 Task: Font style For heading Use Bodoni MT with dark cornflower blue 2 colour & Underline. font size for heading '12 Pt. 'Change the font style of data to Andalusand font size to  12 Pt. Change the alignment of both headline & data to  Align right. In the sheet  analysisSalesByRegion_2023
Action: Mouse moved to (11, 15)
Screenshot: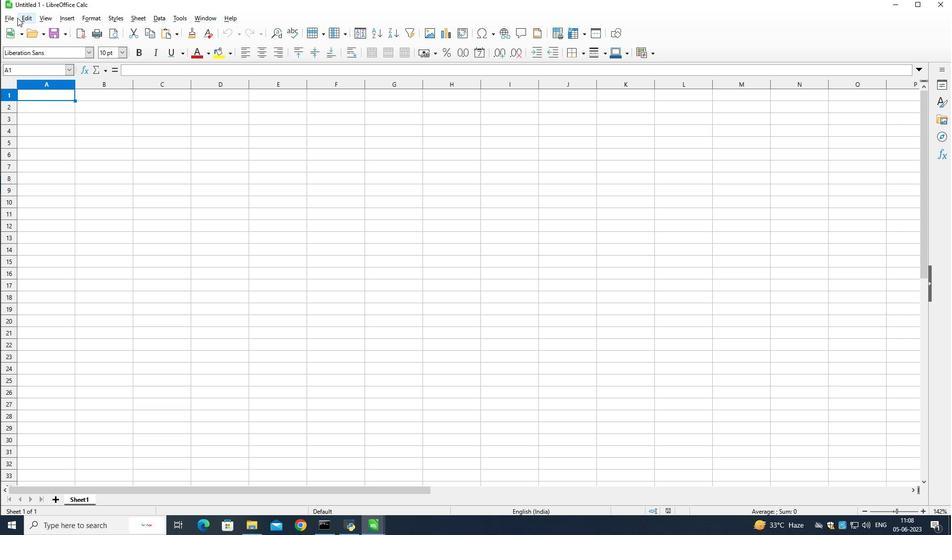 
Action: Mouse pressed left at (11, 15)
Screenshot: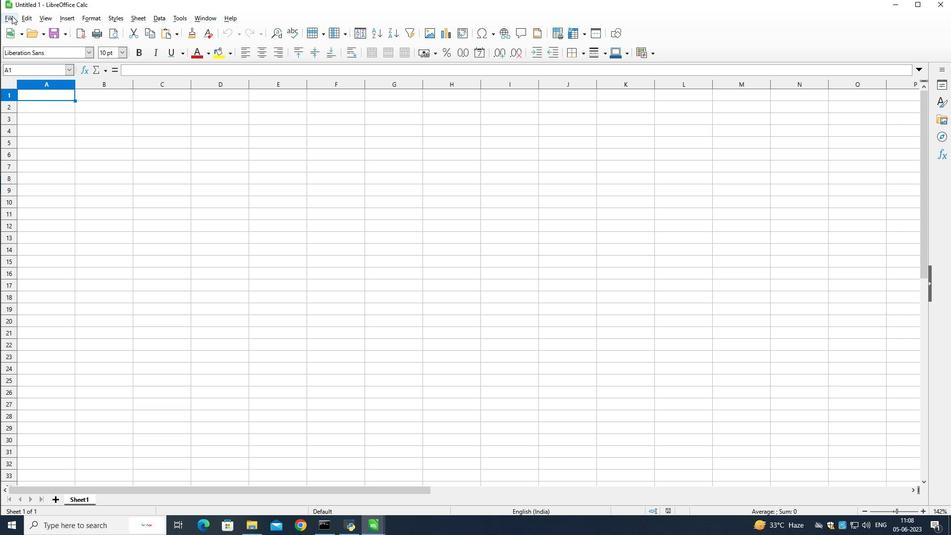 
Action: Mouse moved to (42, 37)
Screenshot: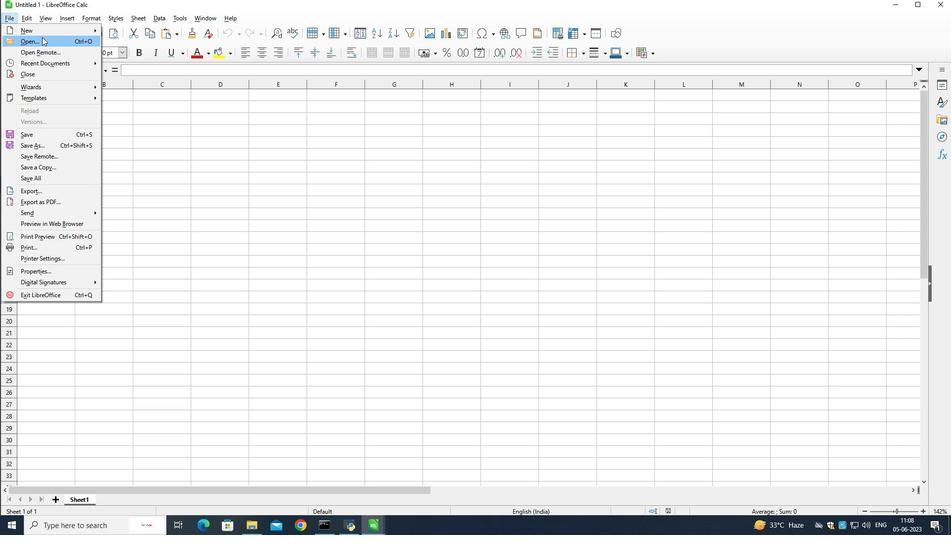 
Action: Mouse pressed left at (42, 37)
Screenshot: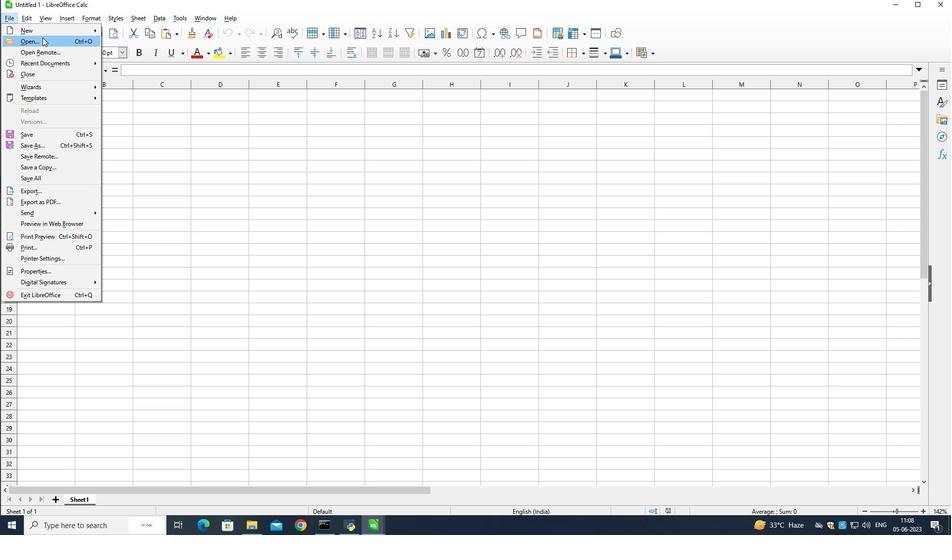
Action: Mouse moved to (176, 164)
Screenshot: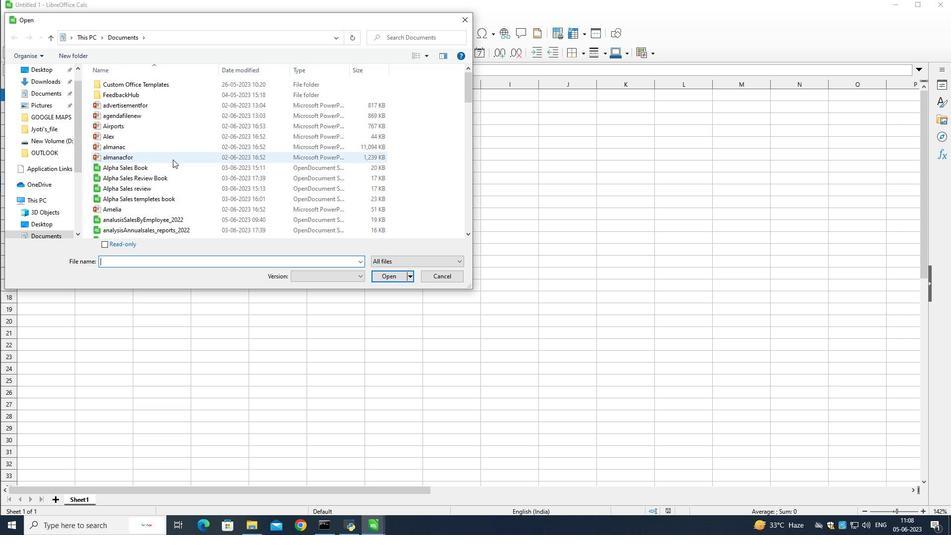 
Action: Mouse scrolled (176, 162) with delta (0, 0)
Screenshot: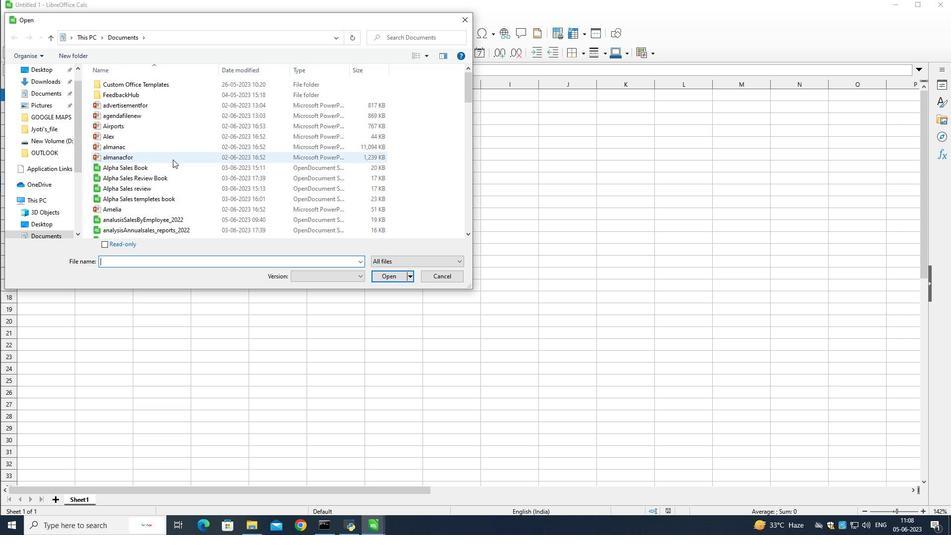 
Action: Mouse scrolled (176, 163) with delta (0, 0)
Screenshot: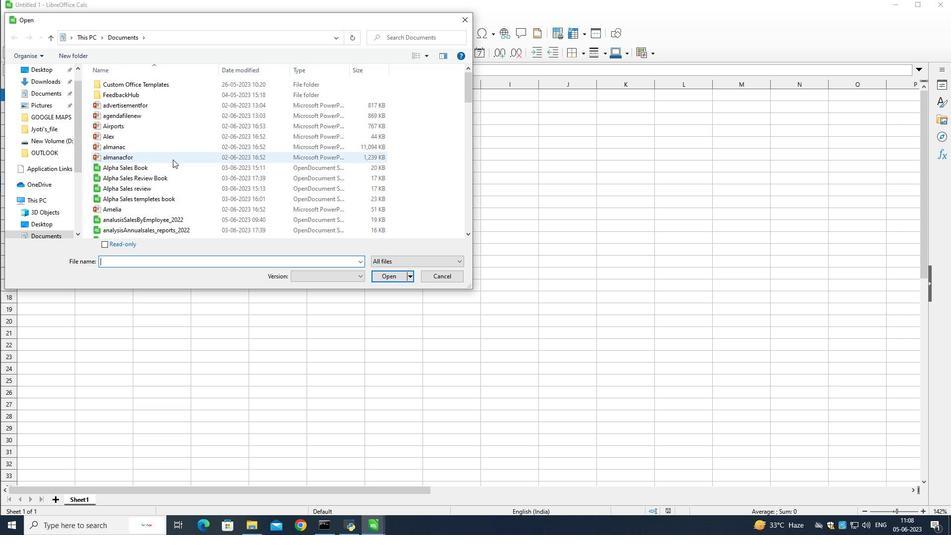 
Action: Mouse scrolled (176, 164) with delta (0, 0)
Screenshot: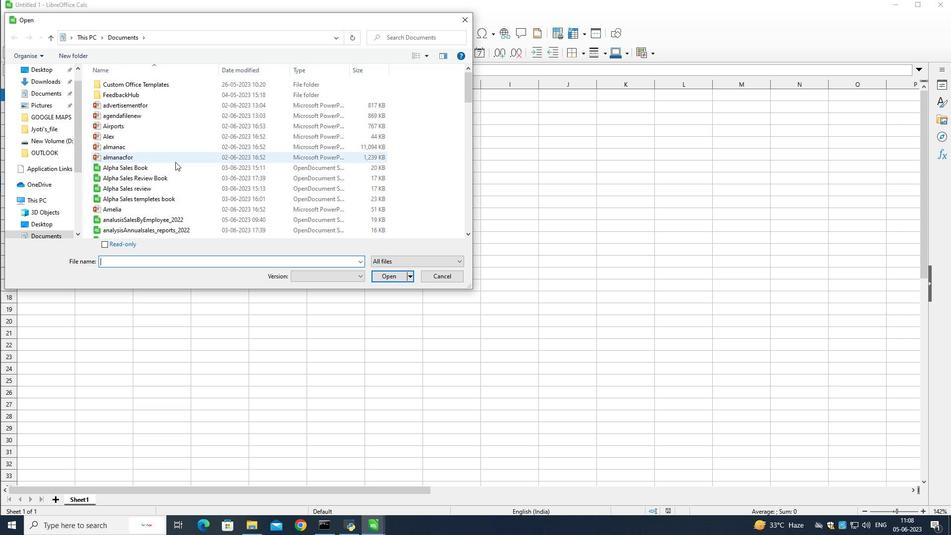 
Action: Mouse scrolled (176, 164) with delta (0, 0)
Screenshot: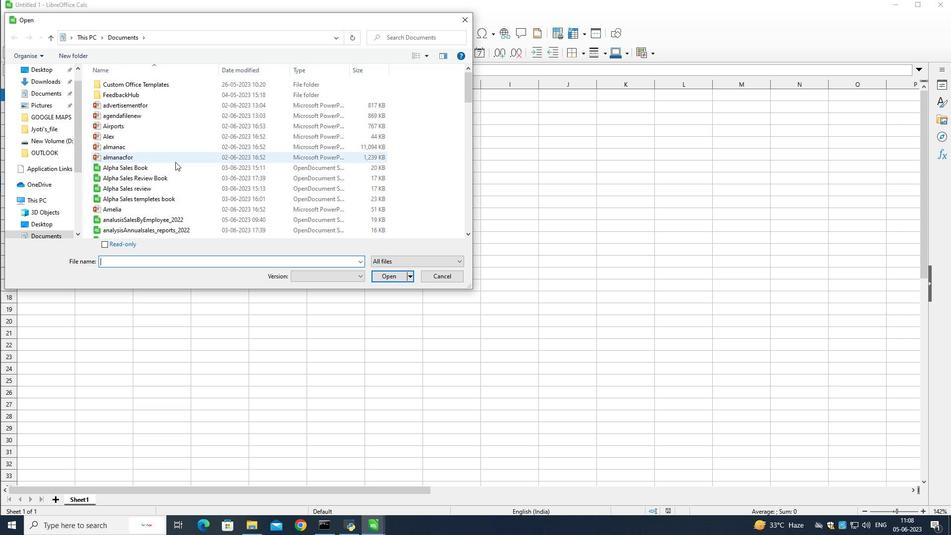 
Action: Mouse scrolled (176, 164) with delta (0, 0)
Screenshot: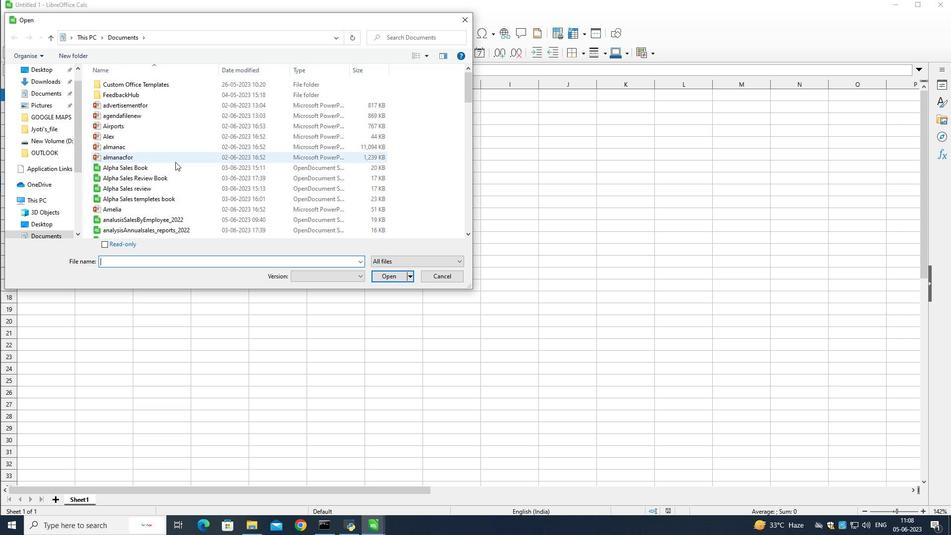 
Action: Mouse moved to (176, 165)
Screenshot: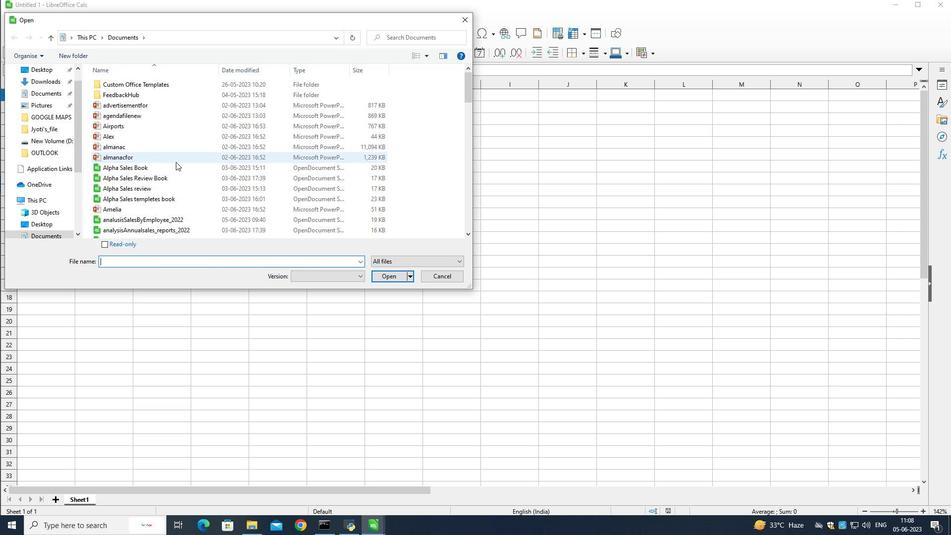 
Action: Mouse scrolled (176, 164) with delta (0, 0)
Screenshot: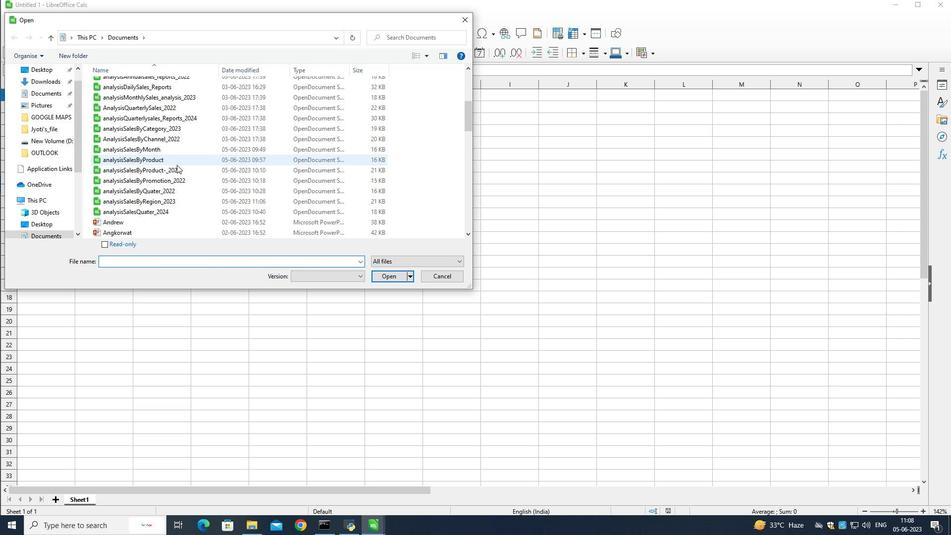 
Action: Mouse moved to (179, 173)
Screenshot: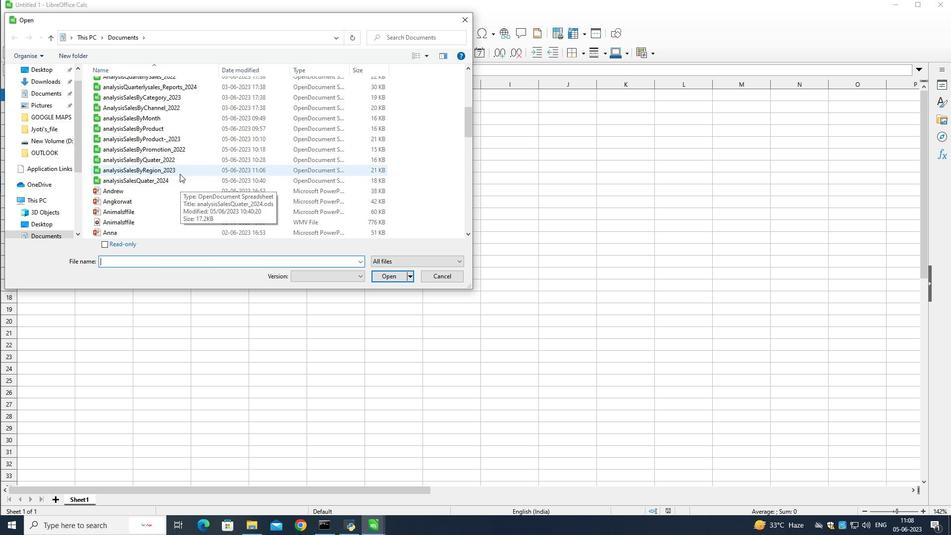 
Action: Mouse pressed left at (179, 173)
Screenshot: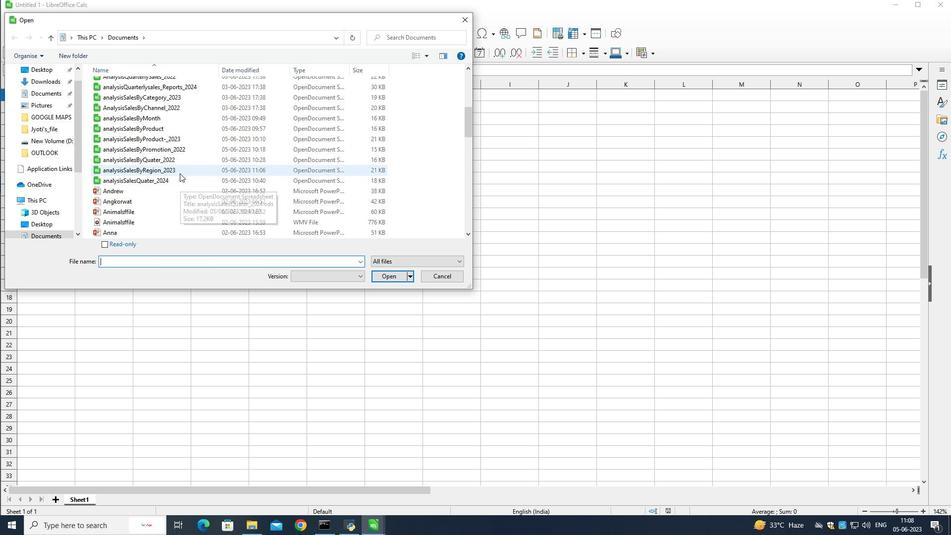 
Action: Mouse moved to (397, 278)
Screenshot: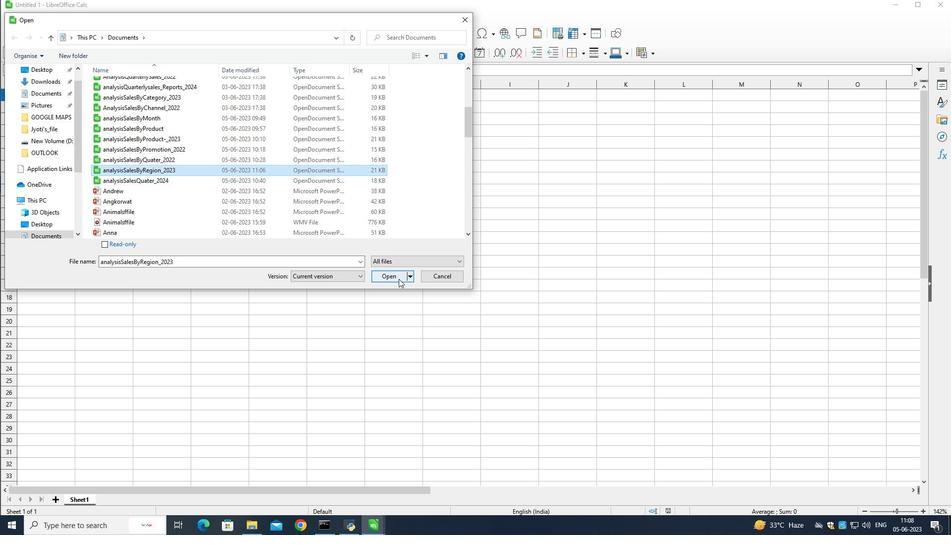 
Action: Mouse pressed left at (397, 278)
Screenshot: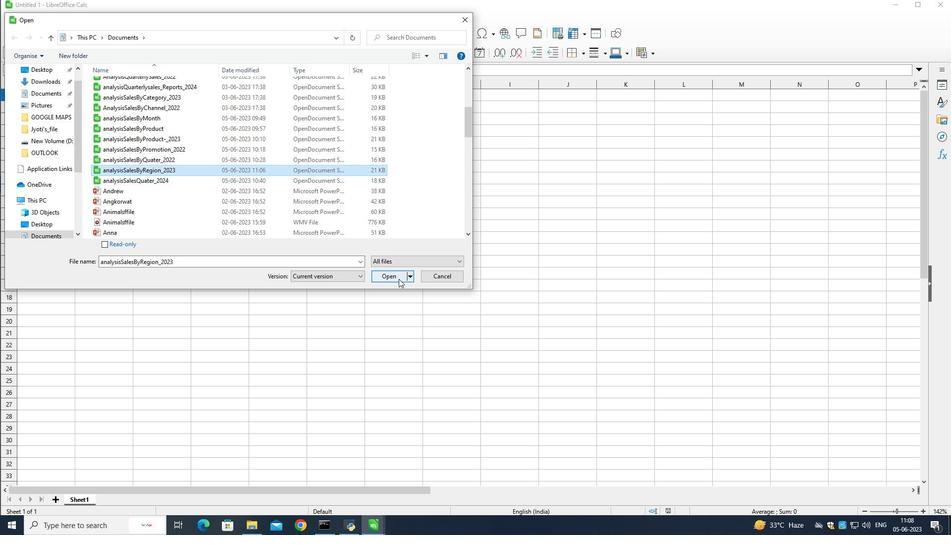 
Action: Mouse moved to (336, 286)
Screenshot: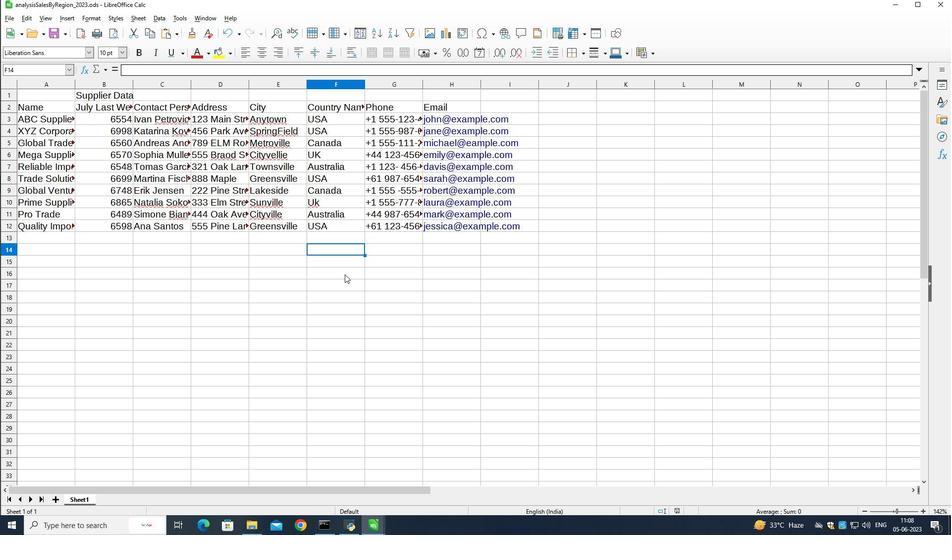 
Action: Mouse pressed left at (336, 286)
Screenshot: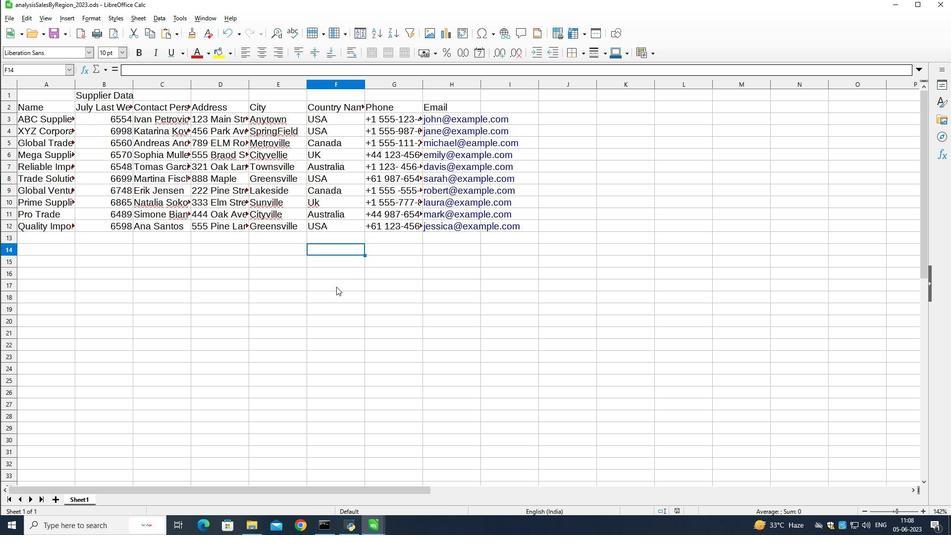 
Action: Mouse moved to (115, 96)
Screenshot: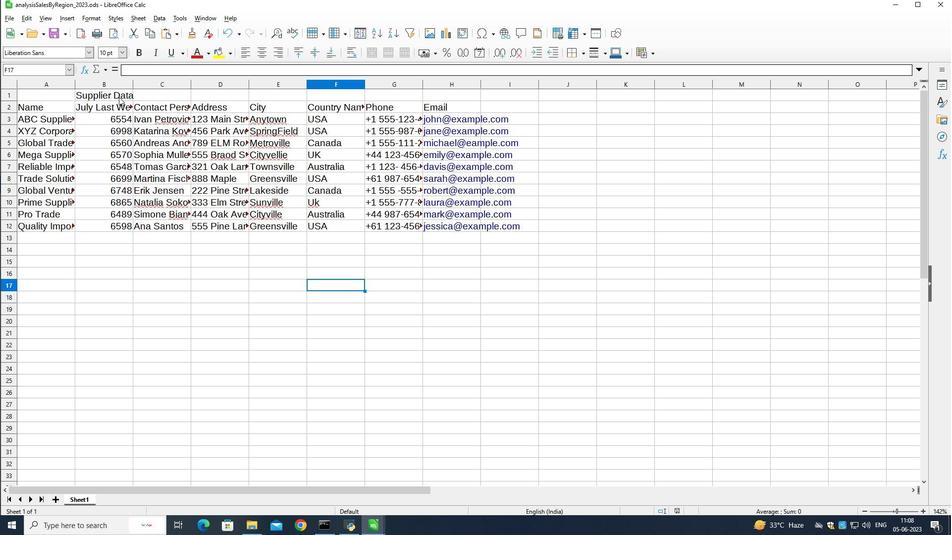 
Action: Mouse pressed left at (115, 96)
Screenshot: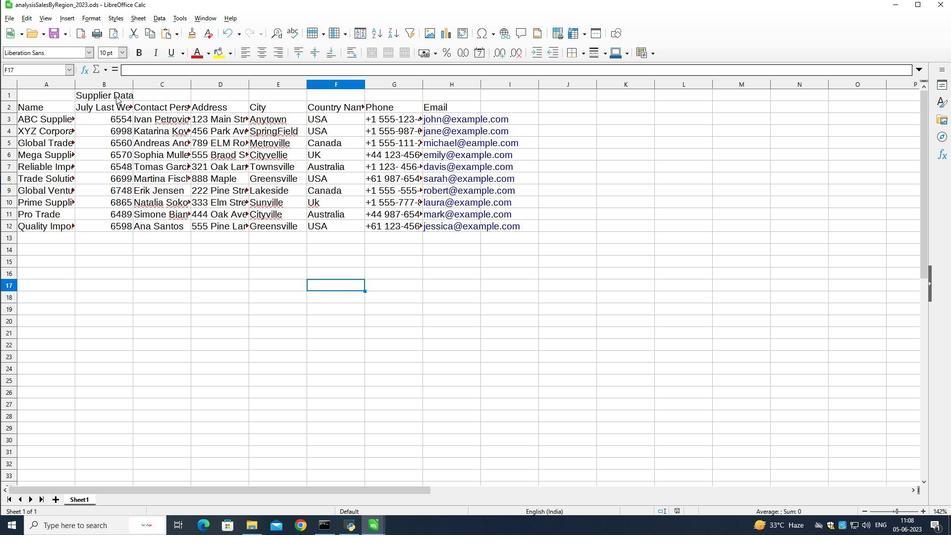
Action: Mouse pressed left at (115, 96)
Screenshot: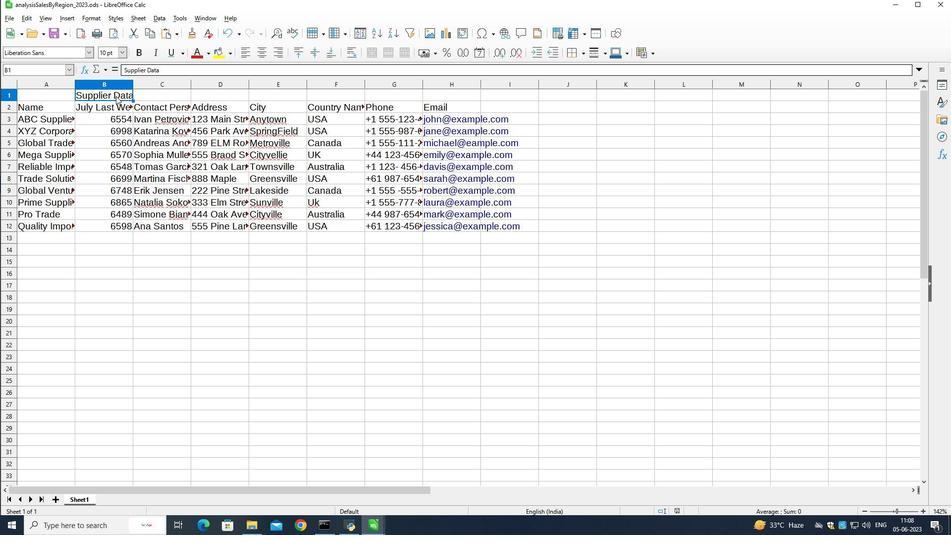 
Action: Mouse pressed left at (115, 96)
Screenshot: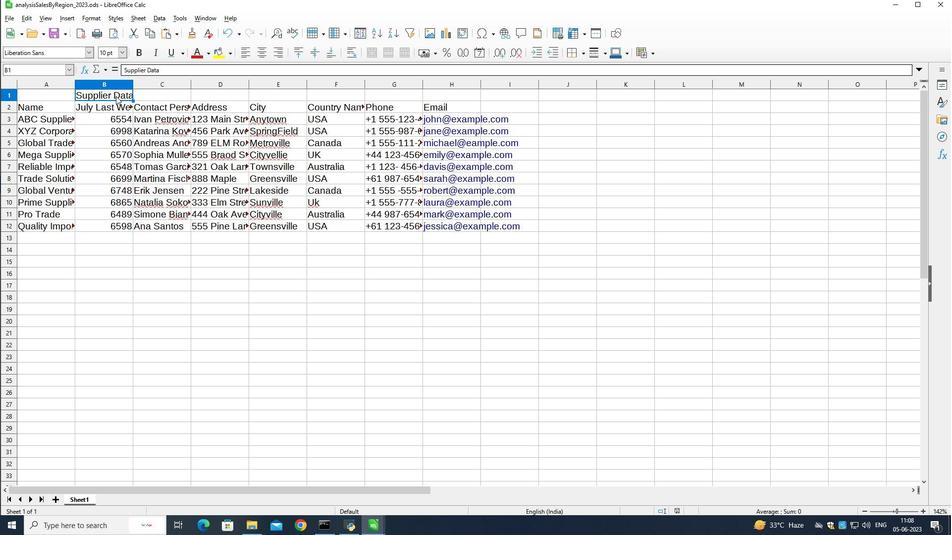 
Action: Mouse moved to (50, 52)
Screenshot: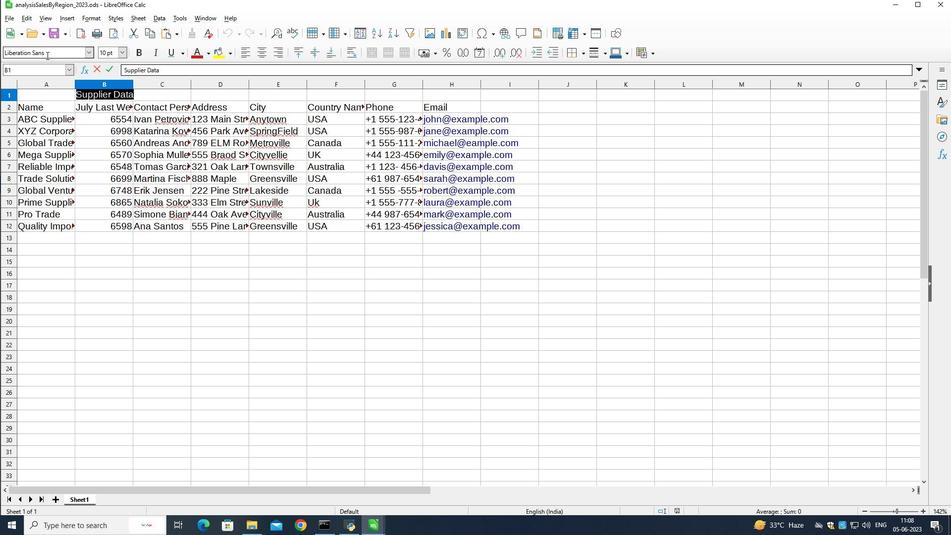 
Action: Mouse pressed left at (50, 52)
Screenshot: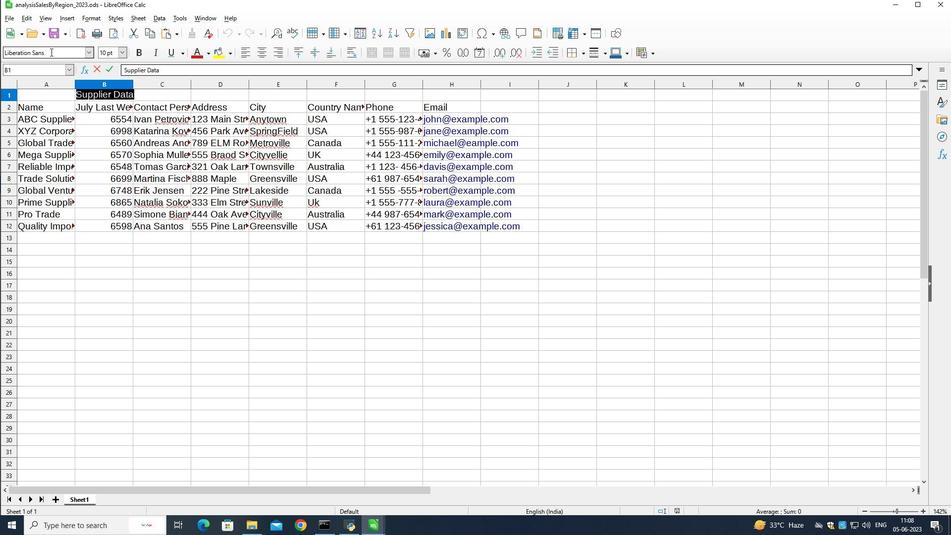 
Action: Mouse pressed left at (50, 52)
Screenshot: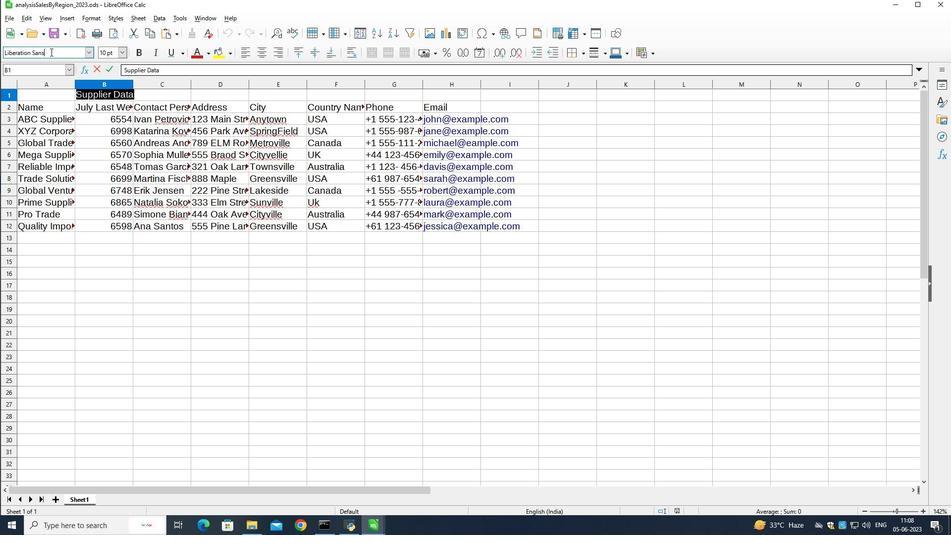 
Action: Mouse pressed left at (50, 52)
Screenshot: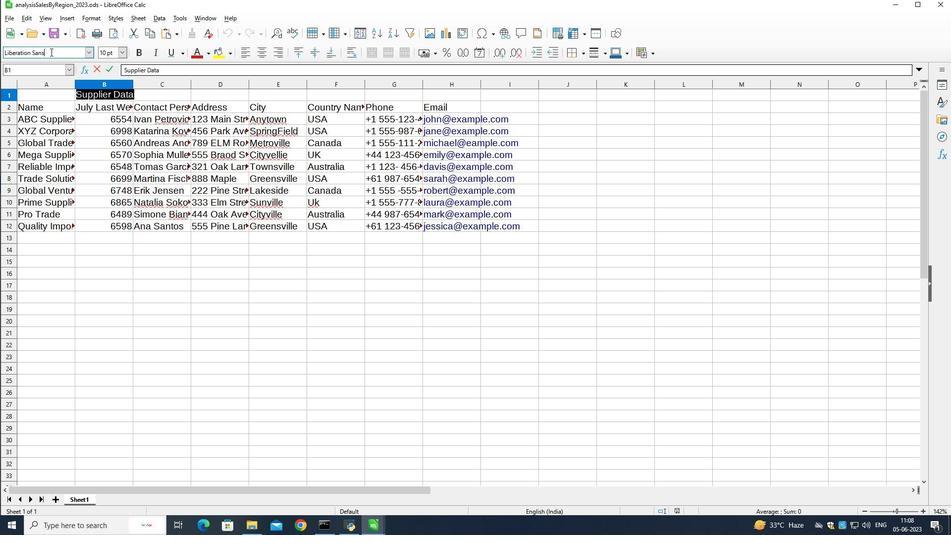 
Action: Key pressed <Key.shift>Bodoni<Key.enter>
Screenshot: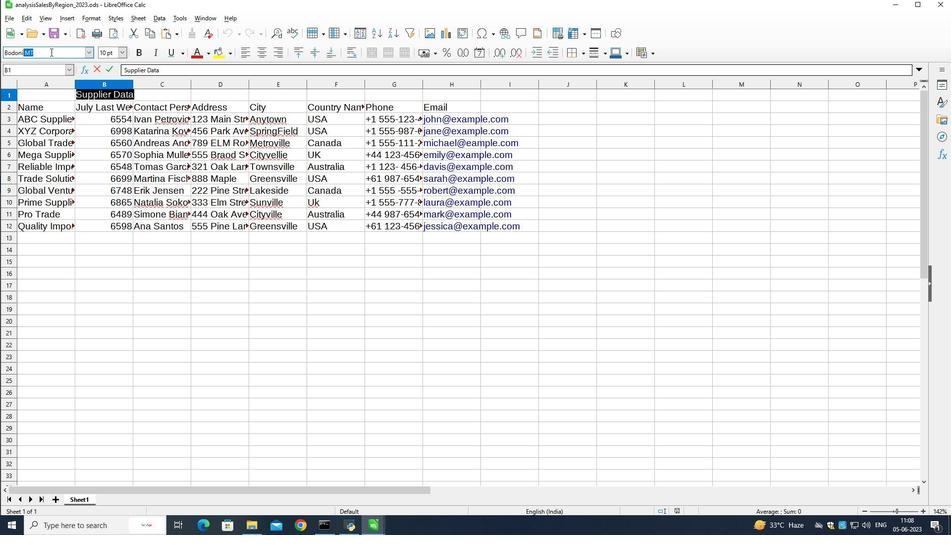 
Action: Mouse moved to (47, 132)
Screenshot: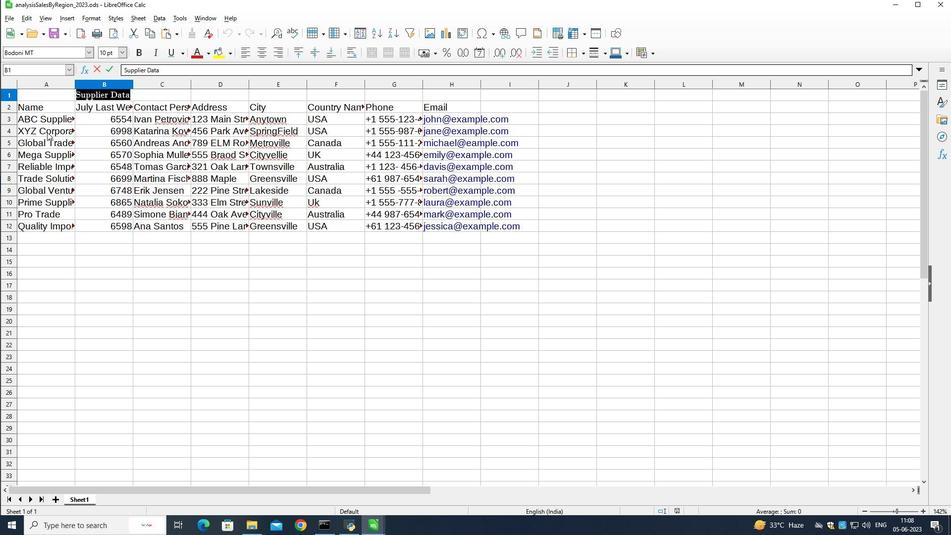 
Action: Mouse pressed left at (47, 132)
Screenshot: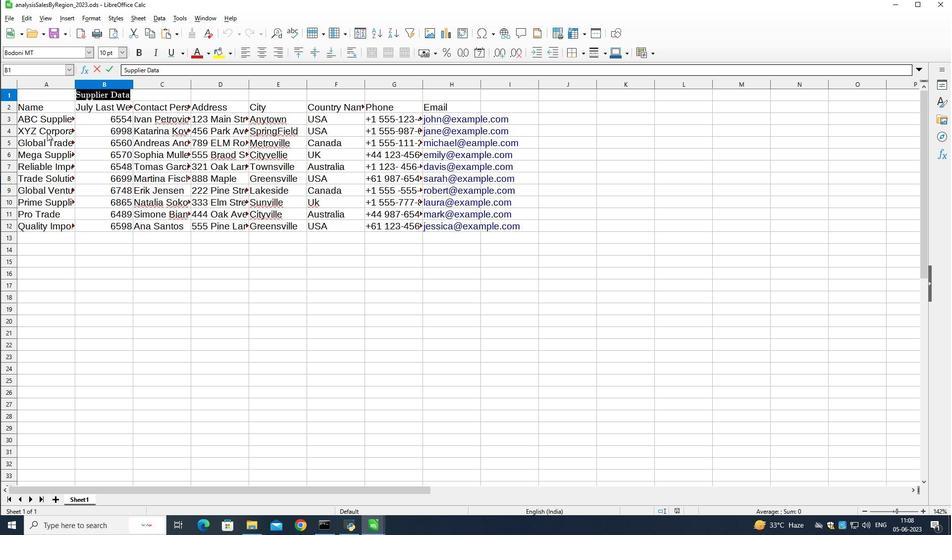 
Action: Mouse moved to (101, 95)
Screenshot: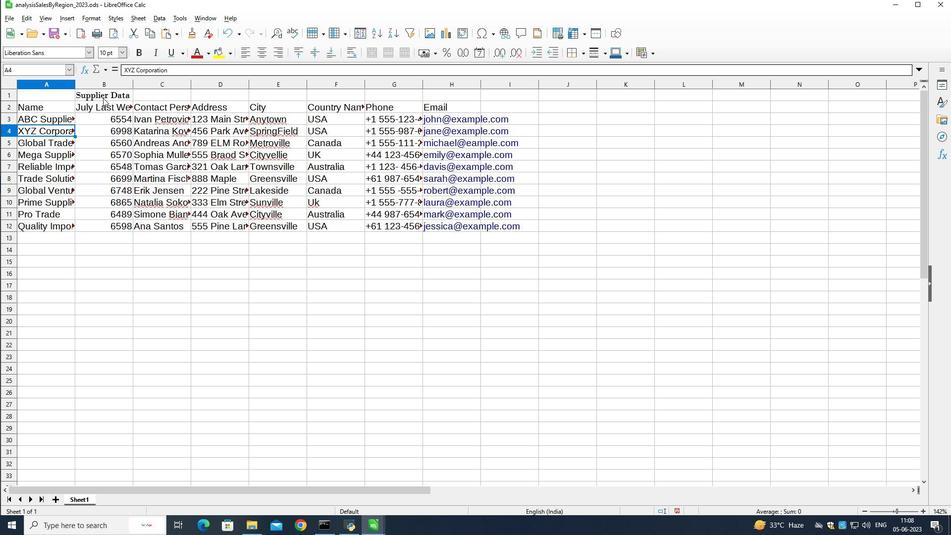 
Action: Mouse pressed left at (101, 95)
Screenshot: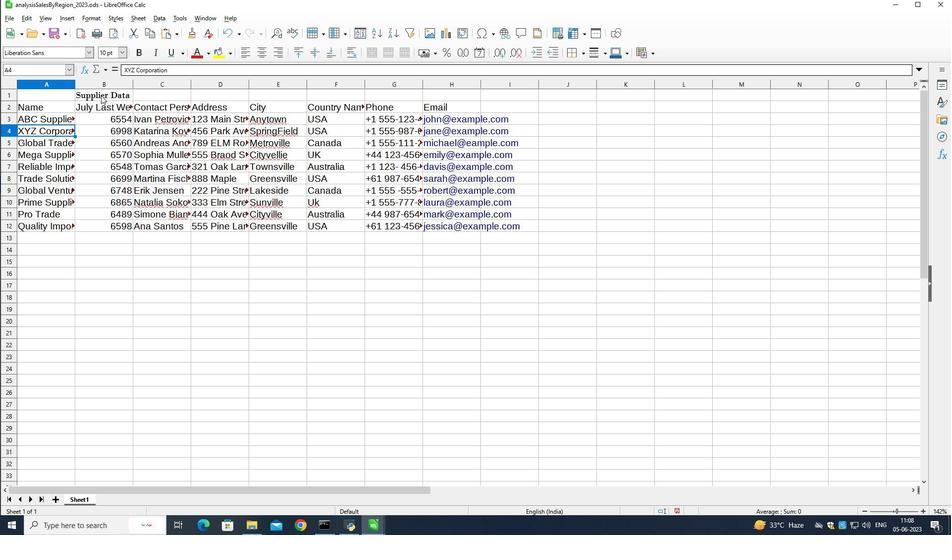 
Action: Mouse pressed left at (101, 95)
Screenshot: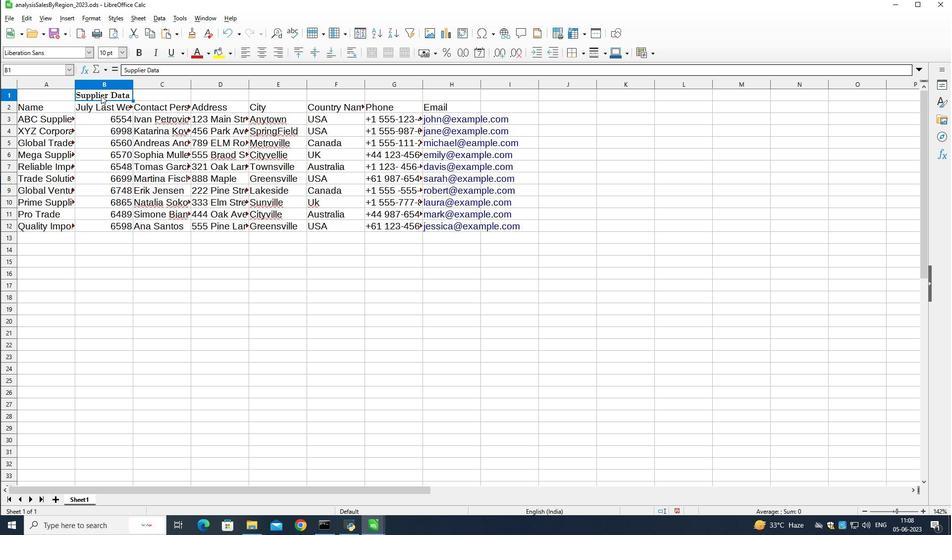 
Action: Mouse pressed left at (101, 95)
Screenshot: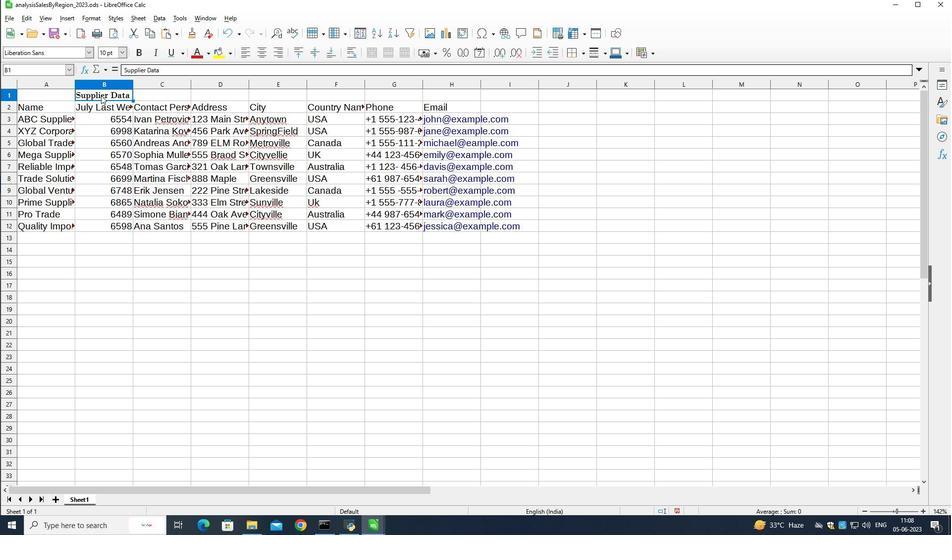 
Action: Mouse moved to (205, 55)
Screenshot: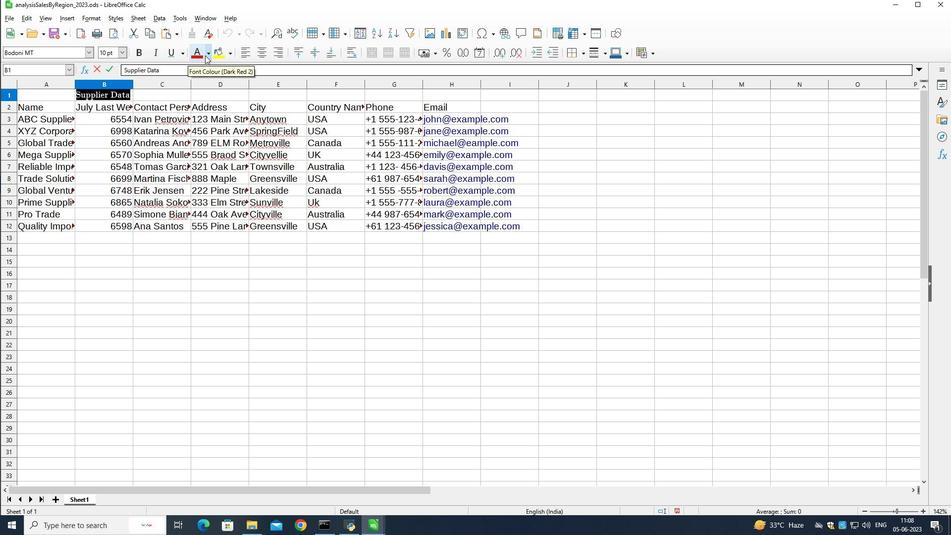 
Action: Mouse pressed left at (205, 55)
Screenshot: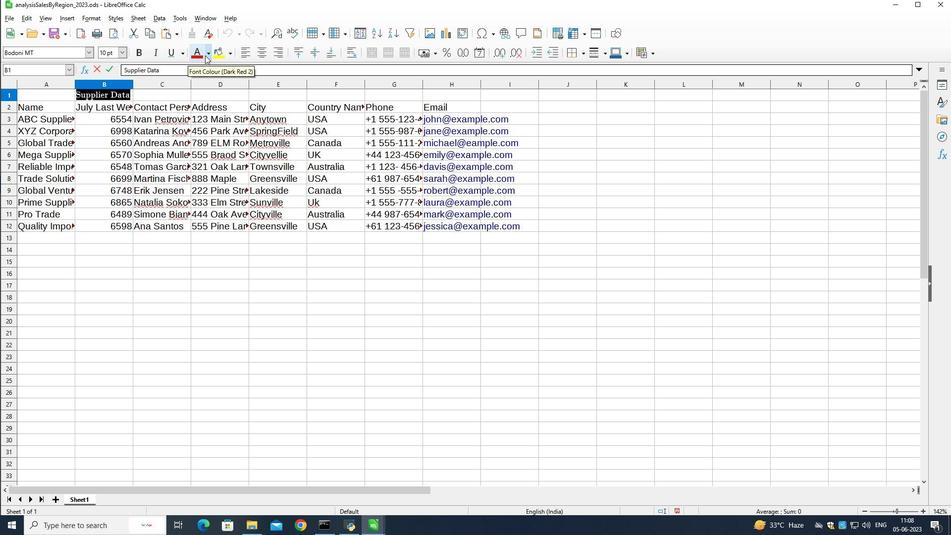
Action: Mouse moved to (241, 234)
Screenshot: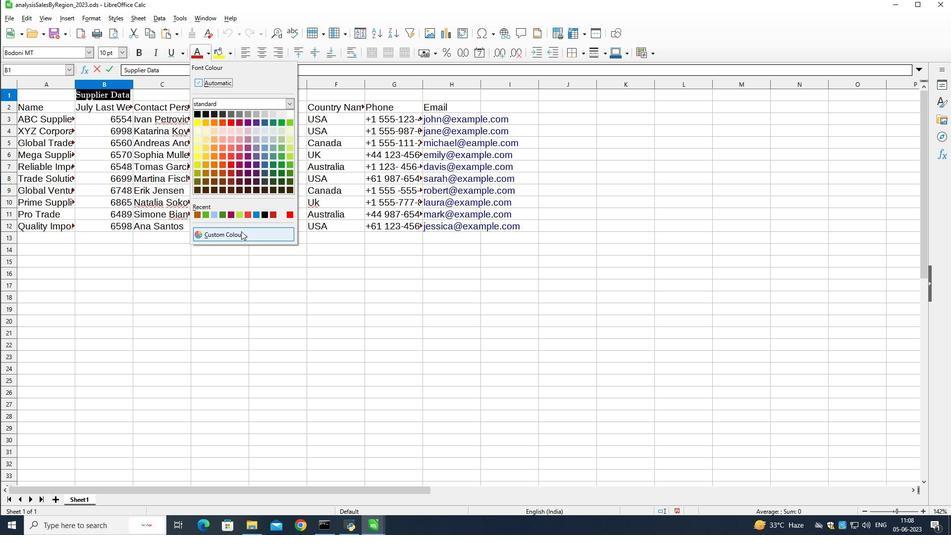 
Action: Mouse pressed left at (241, 234)
Screenshot: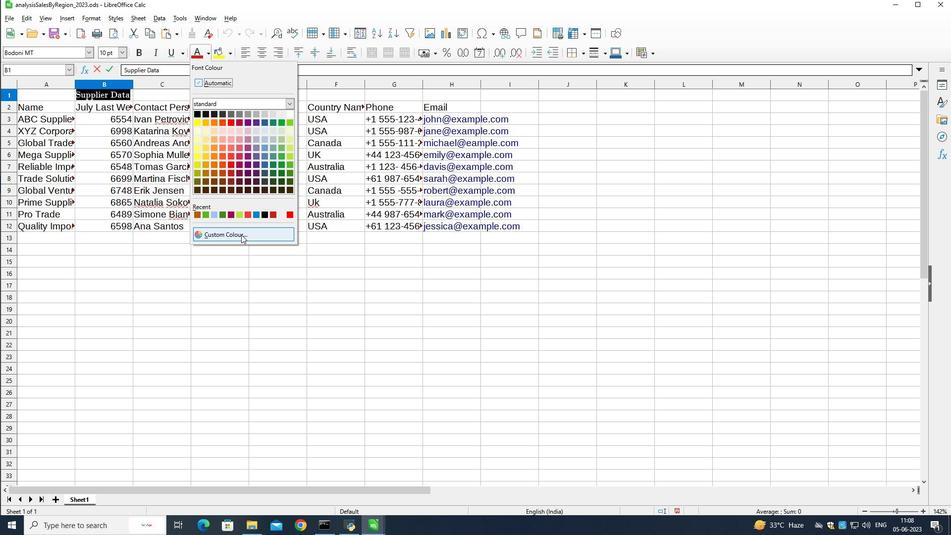 
Action: Mouse moved to (575, 218)
Screenshot: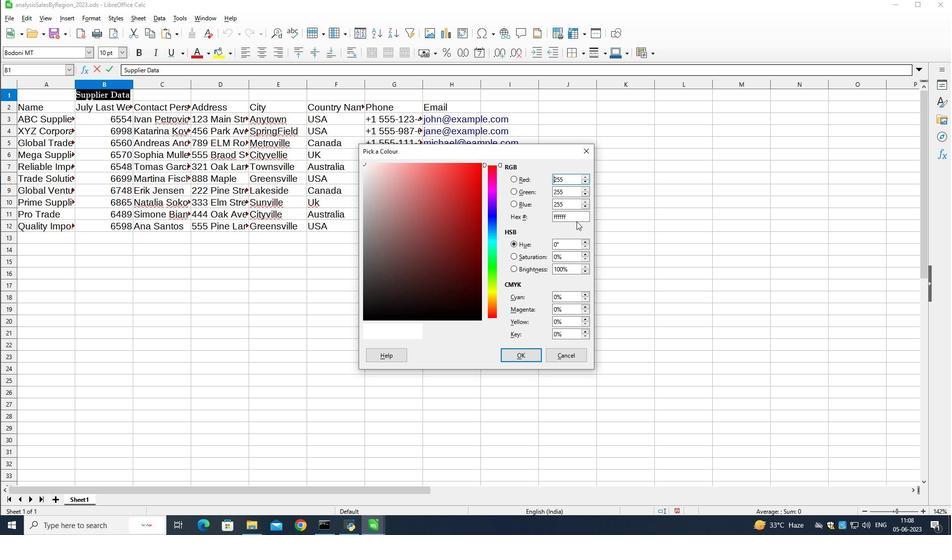 
Action: Mouse pressed left at (575, 218)
Screenshot: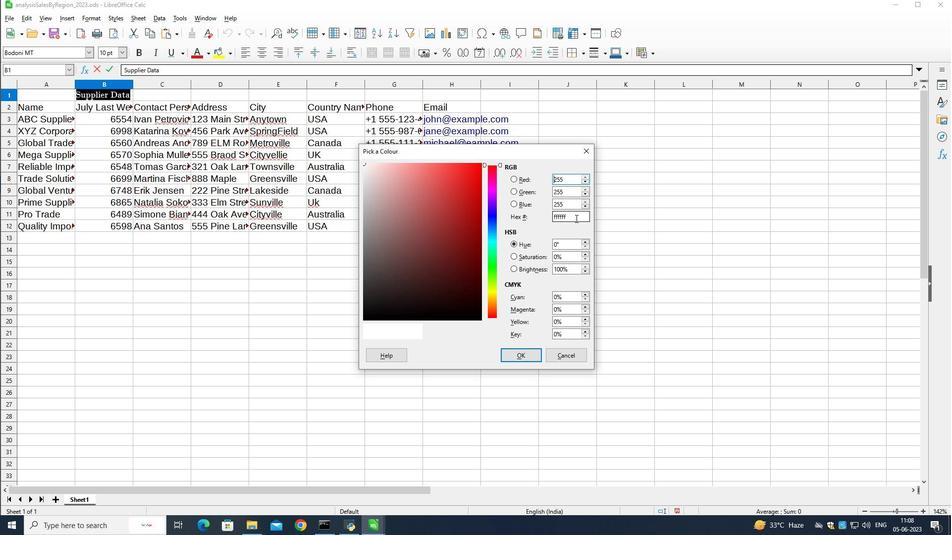 
Action: Mouse pressed left at (575, 218)
Screenshot: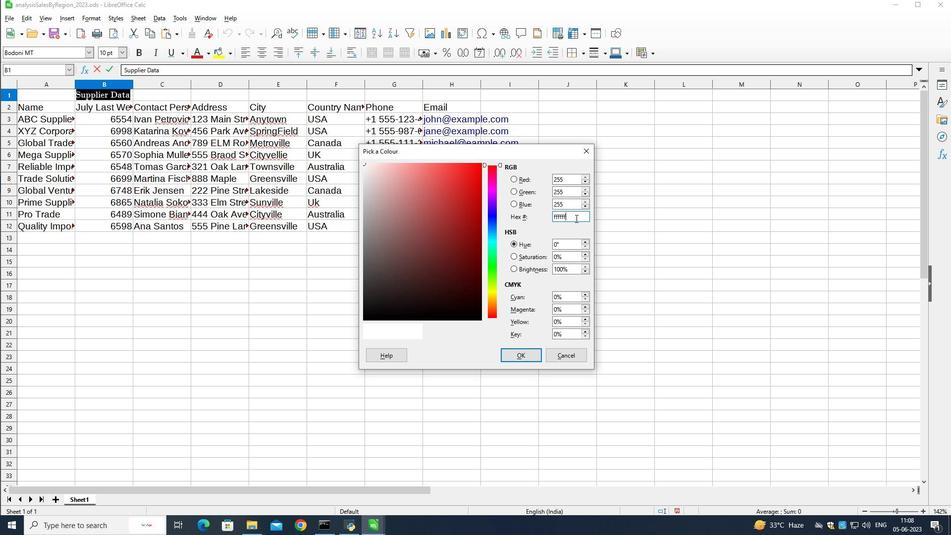 
Action: Mouse pressed left at (575, 218)
Screenshot: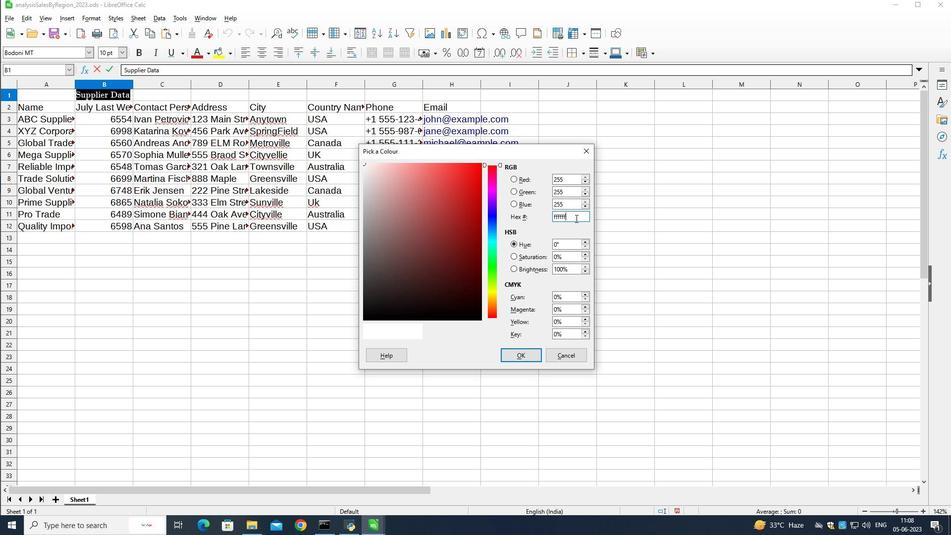 
Action: Mouse moved to (574, 217)
Screenshot: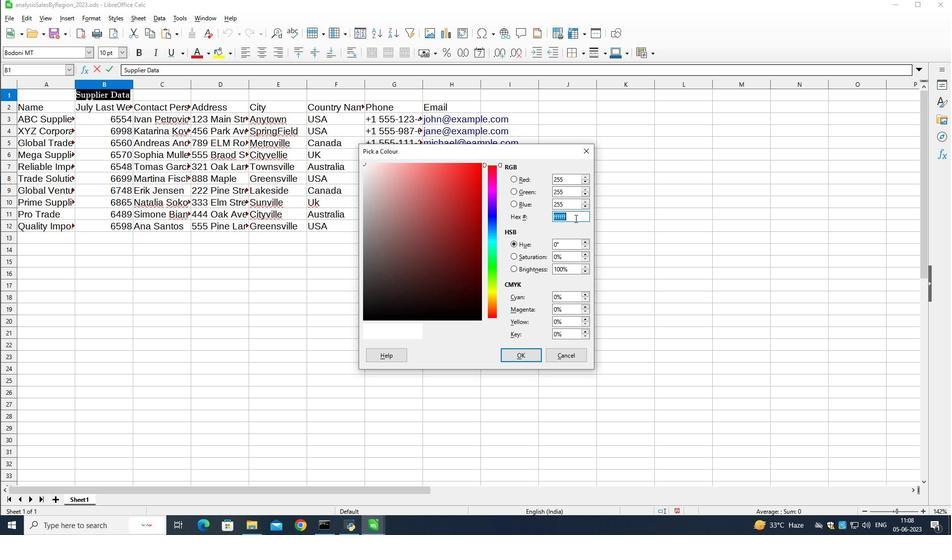 
Action: Key pressed <Key.shift><Key.shift><Key.shift>#a4c2f4
Screenshot: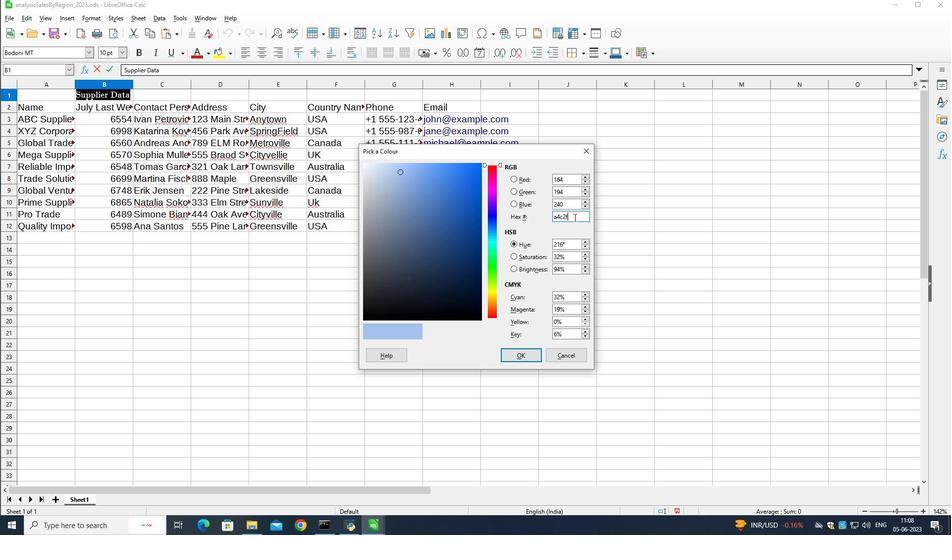 
Action: Mouse moved to (523, 360)
Screenshot: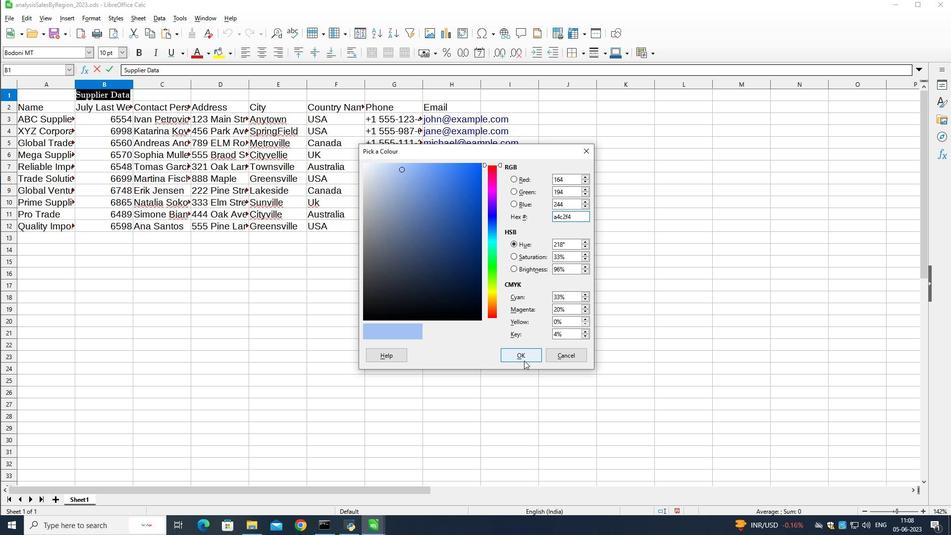 
Action: Mouse pressed left at (523, 360)
Screenshot: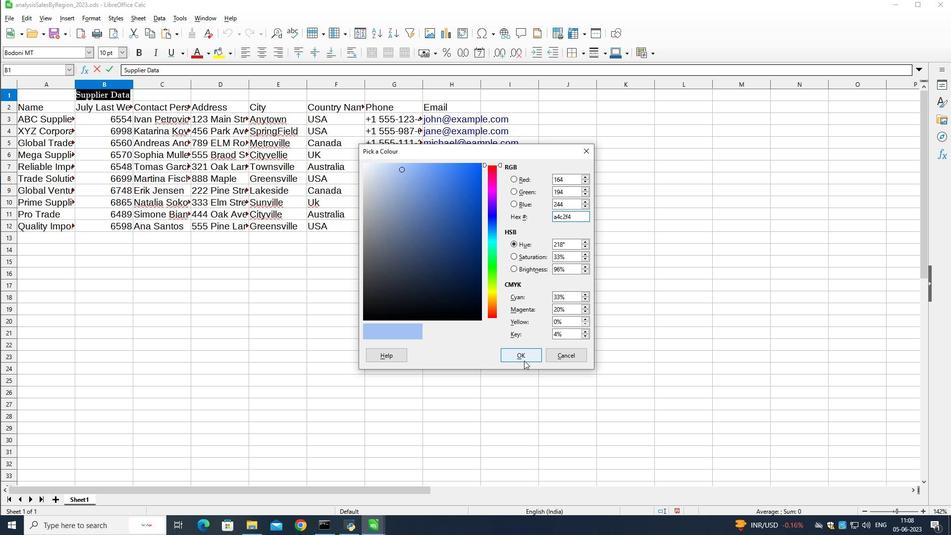 
Action: Mouse moved to (174, 51)
Screenshot: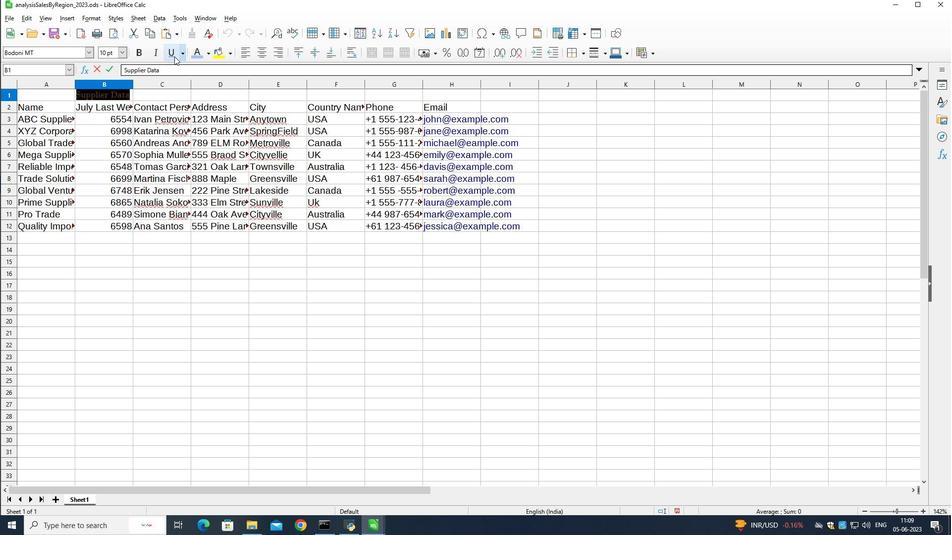 
Action: Mouse pressed left at (174, 51)
Screenshot: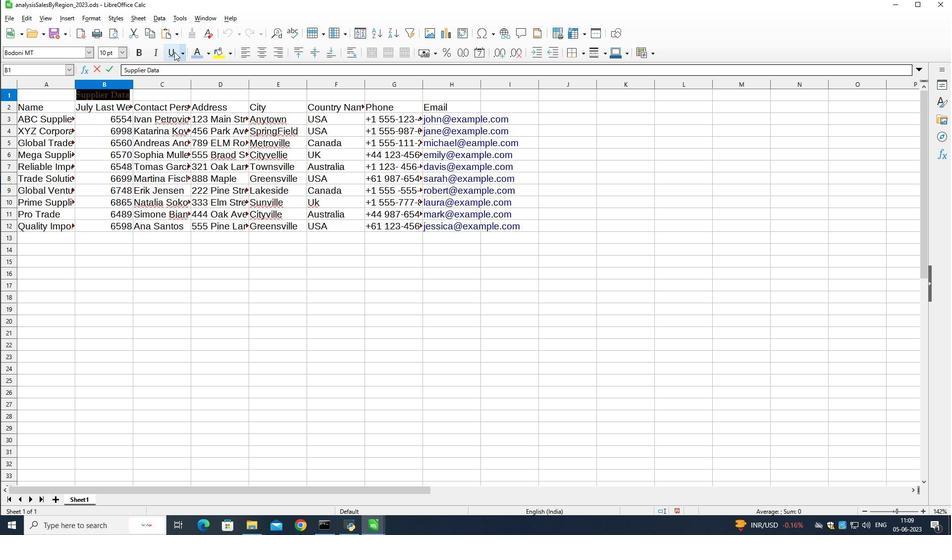 
Action: Mouse moved to (178, 152)
Screenshot: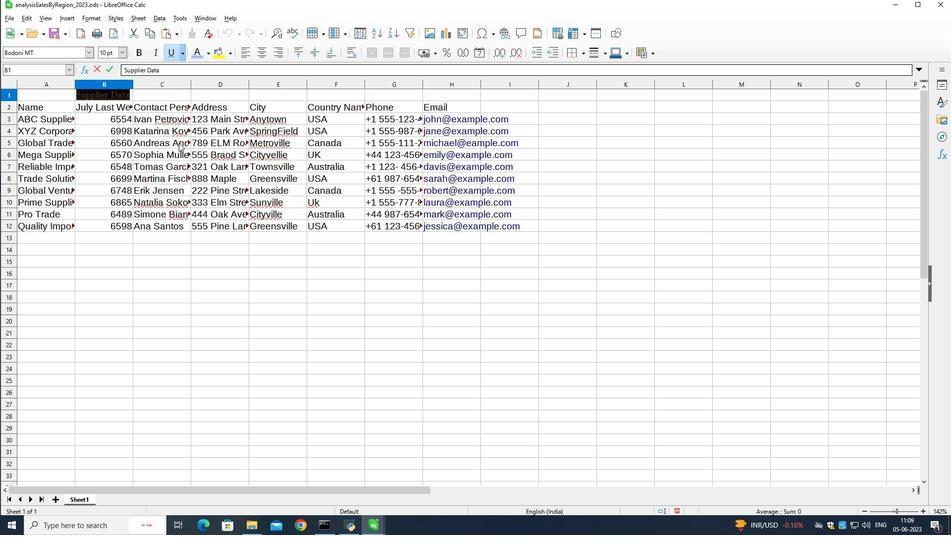 
Action: Mouse pressed left at (178, 152)
Screenshot: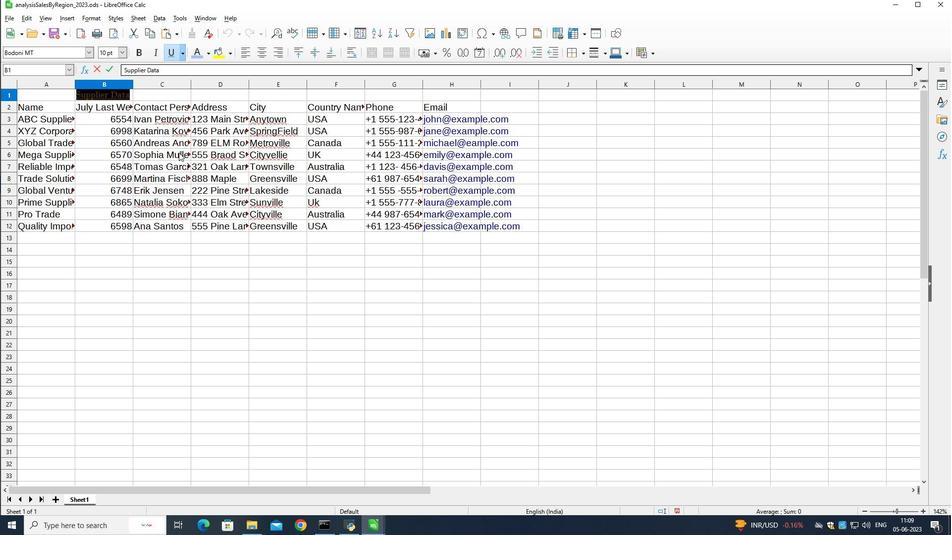 
Action: Mouse moved to (116, 97)
Screenshot: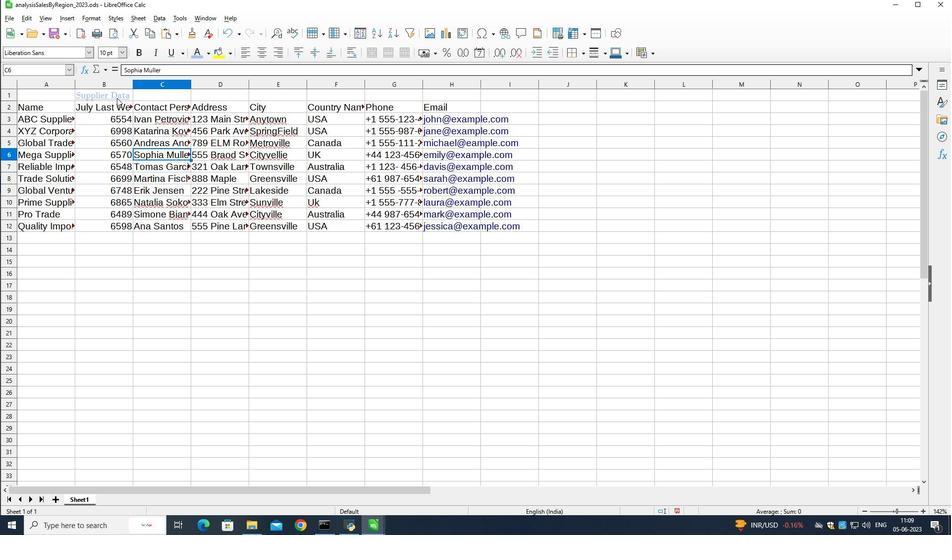 
Action: Mouse pressed left at (116, 97)
Screenshot: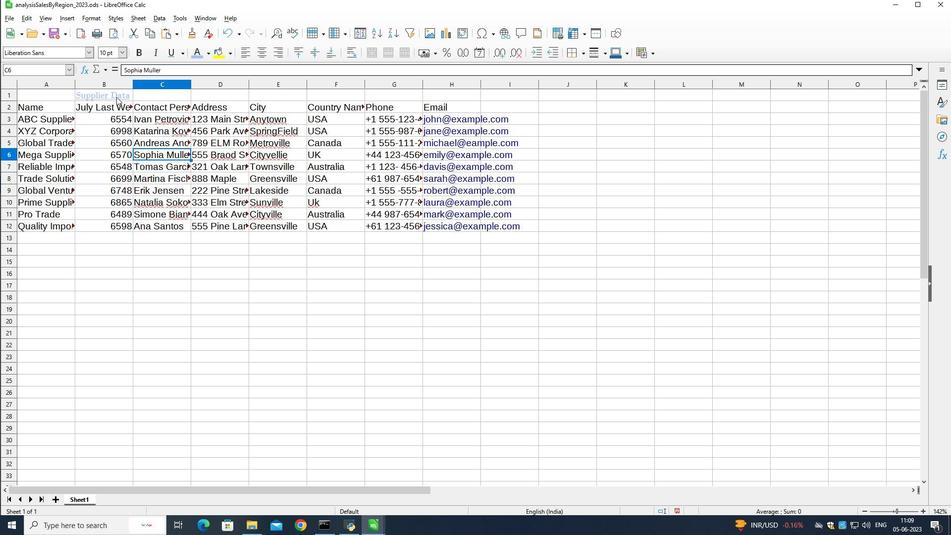 
Action: Mouse pressed left at (116, 97)
Screenshot: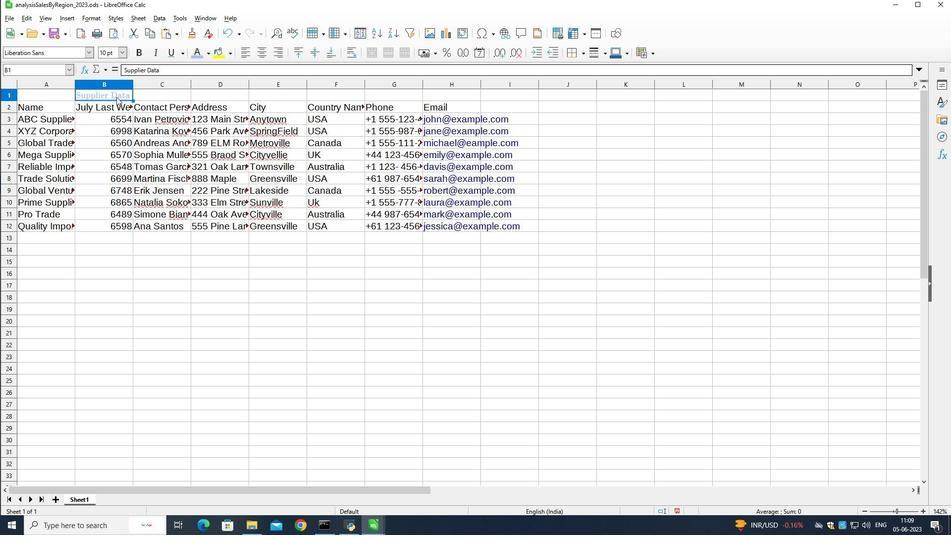 
Action: Mouse pressed left at (116, 97)
Screenshot: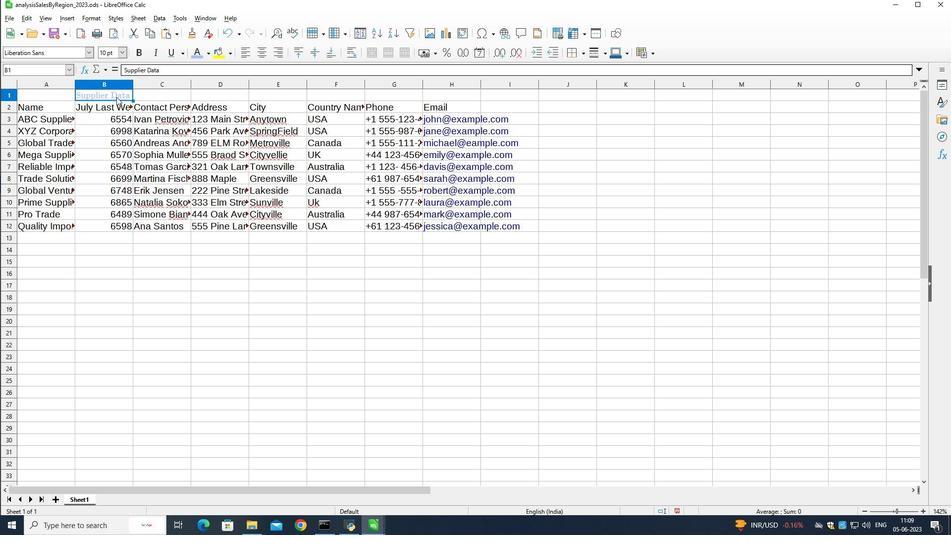 
Action: Mouse moved to (182, 50)
Screenshot: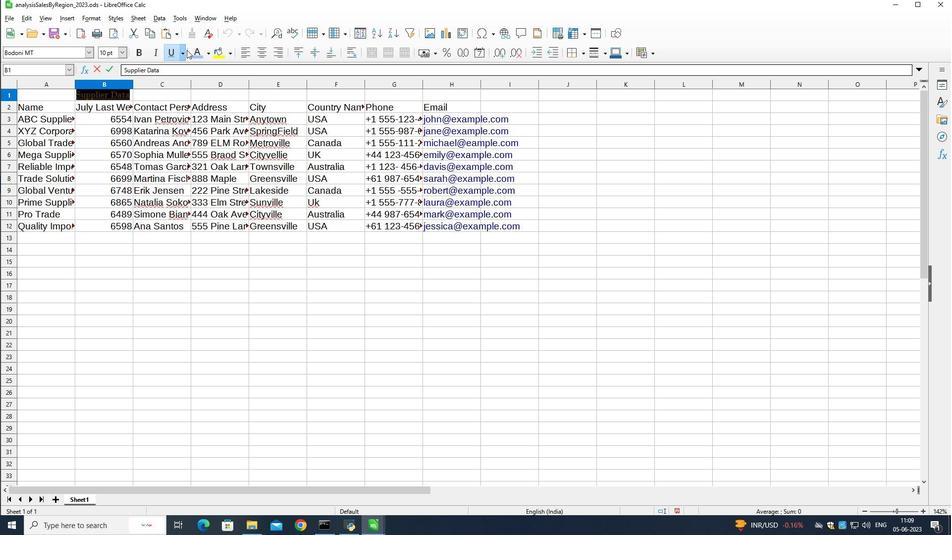 
Action: Mouse pressed left at (182, 50)
Screenshot: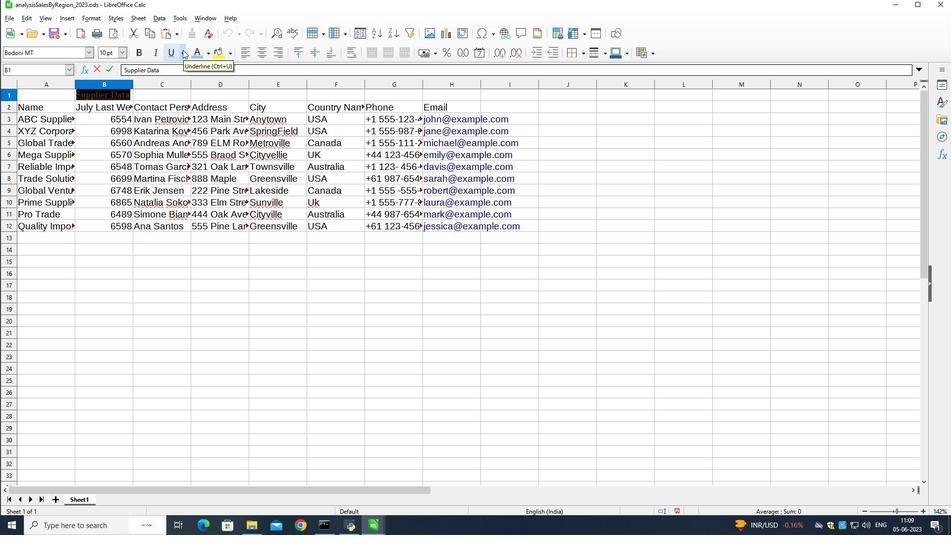 
Action: Mouse moved to (125, 54)
Screenshot: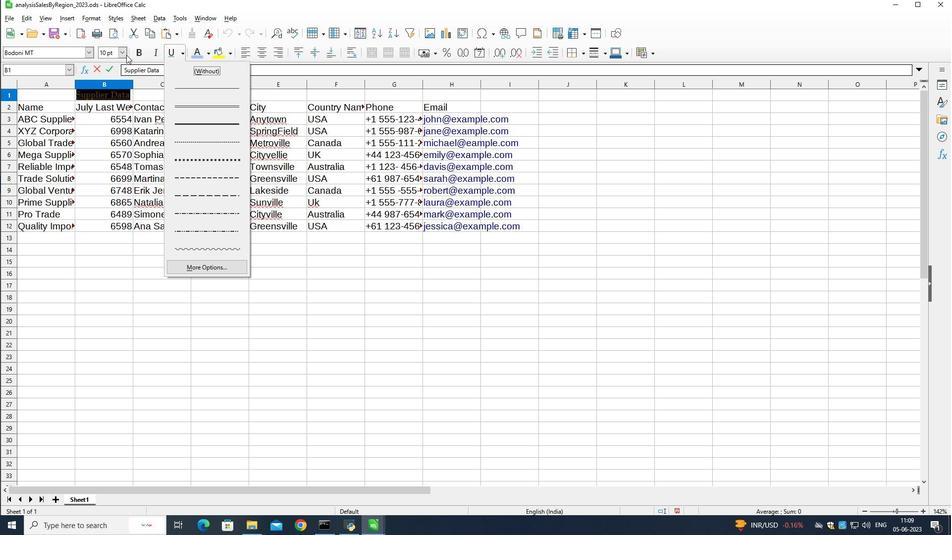 
Action: Mouse pressed left at (125, 54)
Screenshot: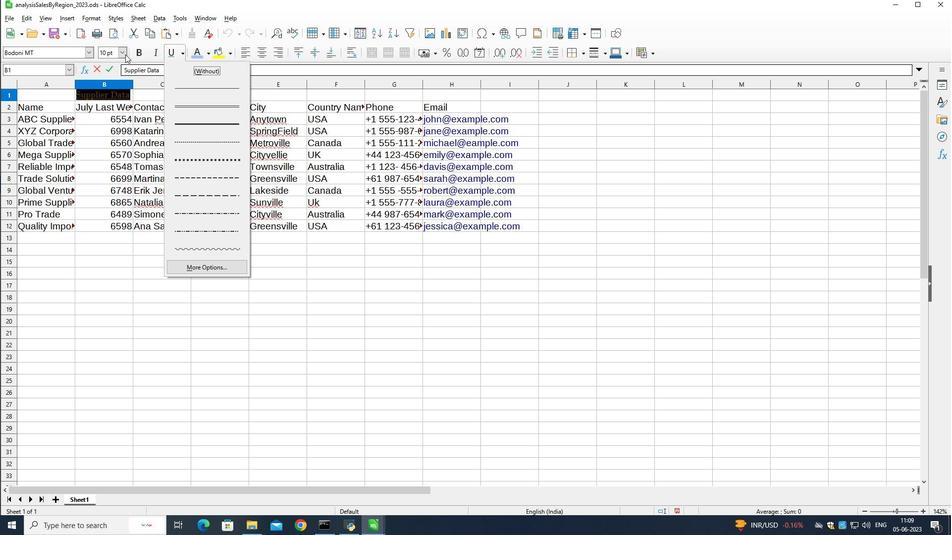 
Action: Mouse moved to (120, 53)
Screenshot: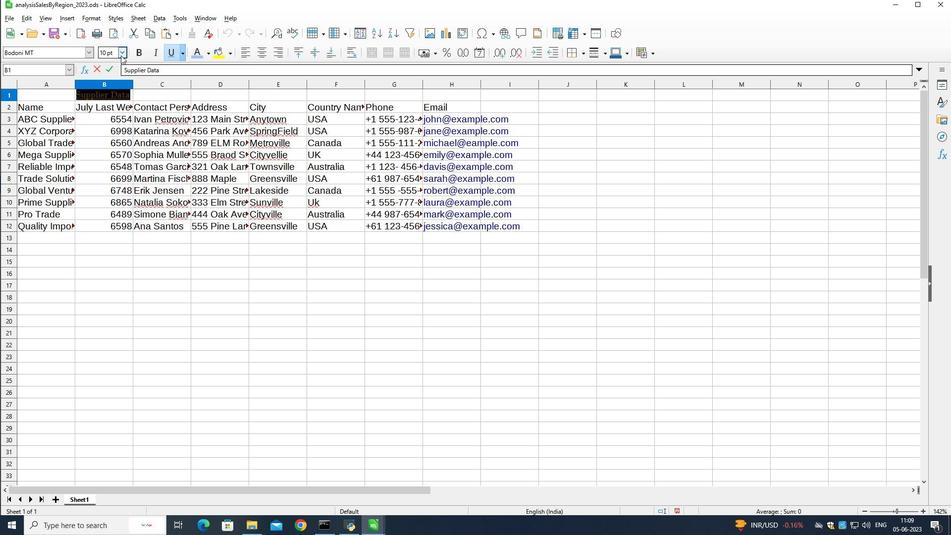 
Action: Mouse pressed left at (120, 53)
Screenshot: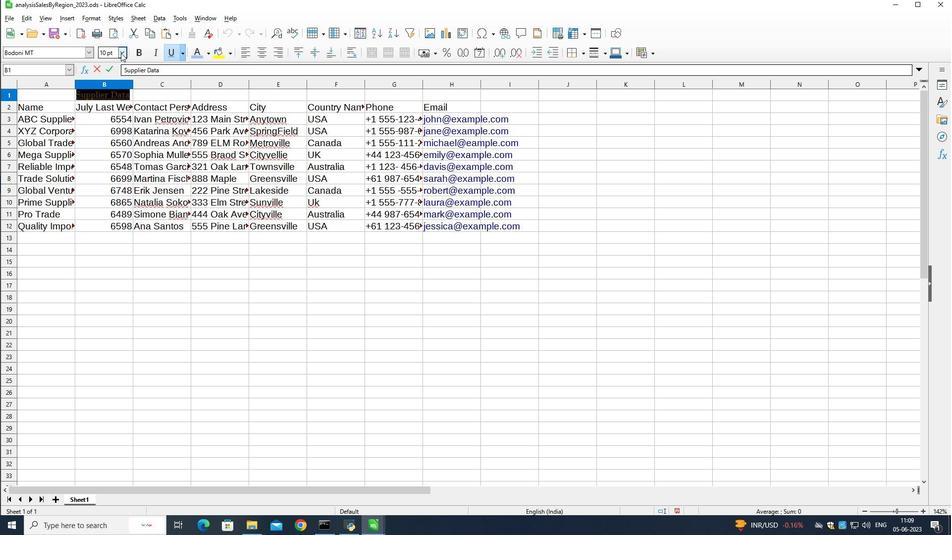 
Action: Mouse moved to (106, 118)
Screenshot: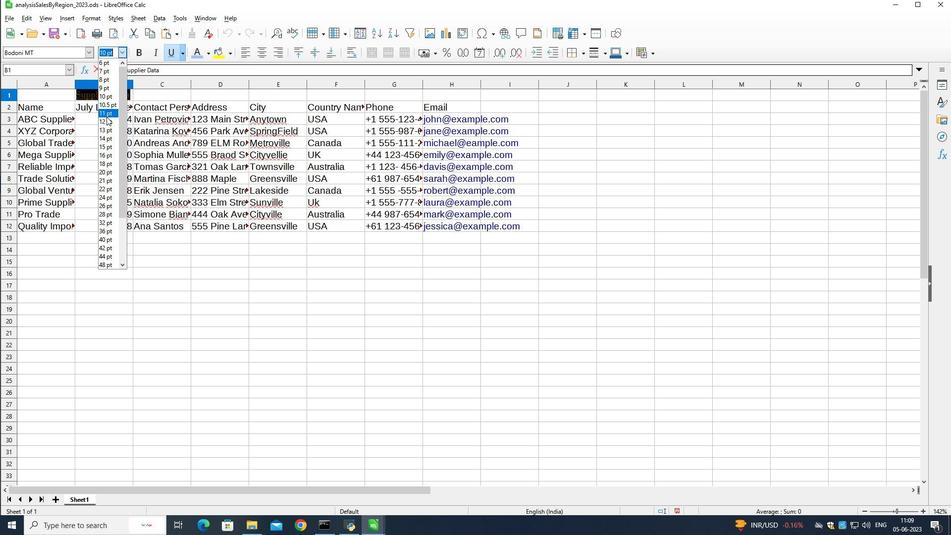 
Action: Mouse pressed left at (106, 118)
Screenshot: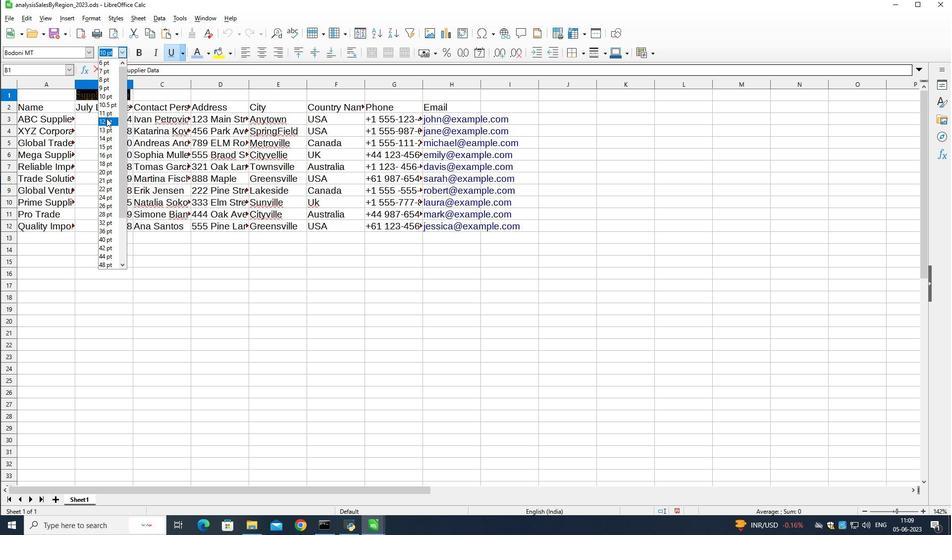 
Action: Mouse moved to (127, 135)
Screenshot: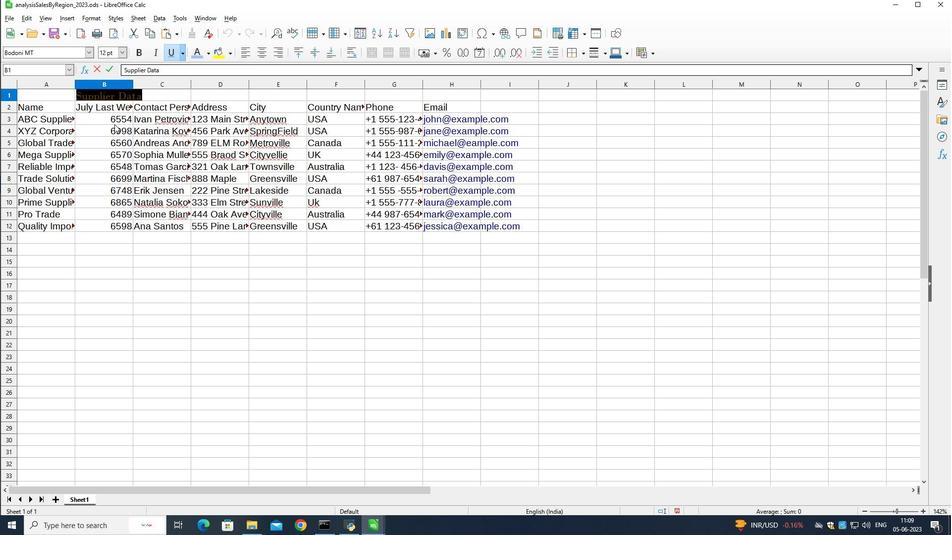 
Action: Mouse pressed left at (127, 135)
Screenshot: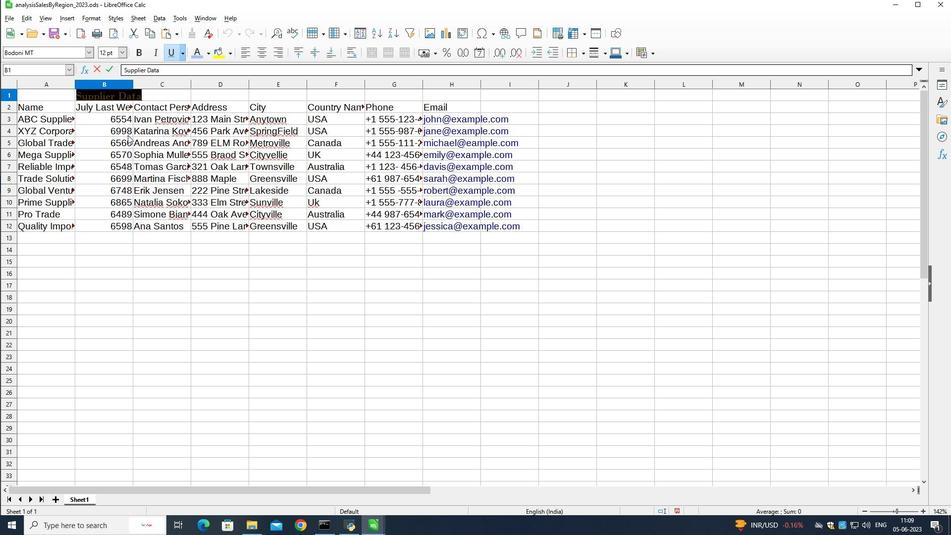 
Action: Mouse moved to (48, 108)
Screenshot: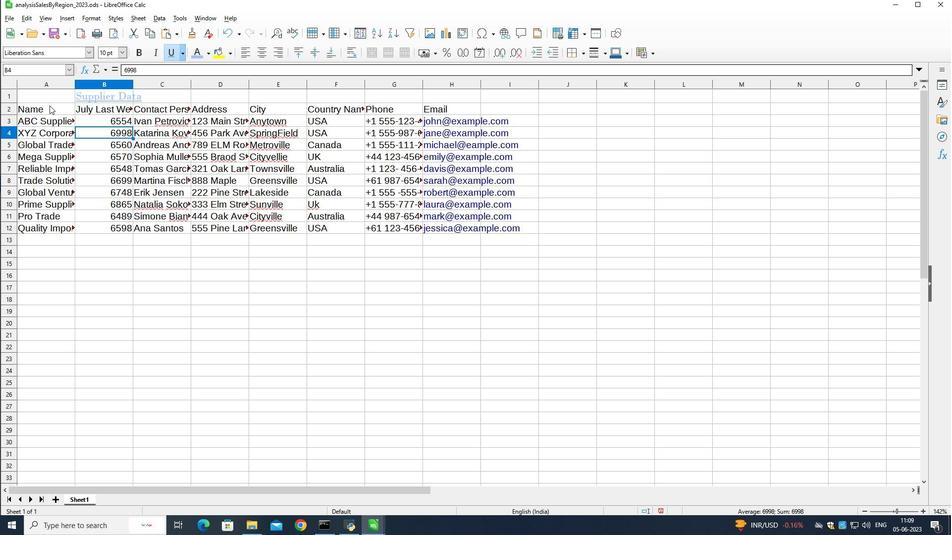 
Action: Mouse pressed left at (48, 108)
Screenshot: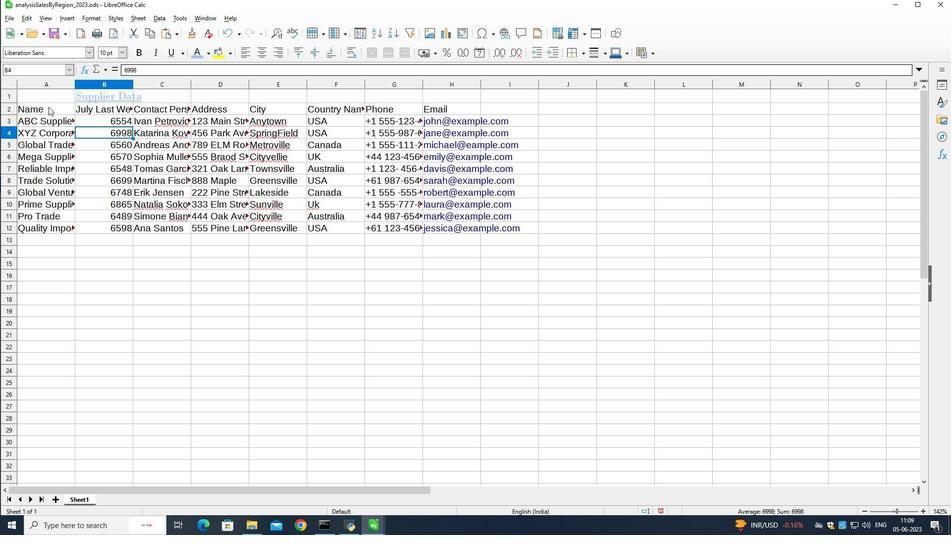 
Action: Mouse moved to (49, 108)
Screenshot: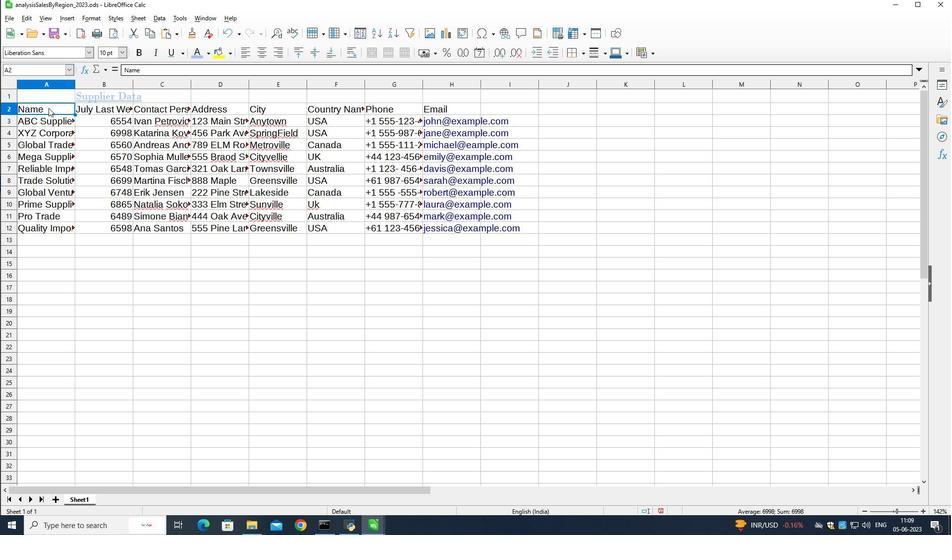 
Action: Mouse pressed left at (49, 108)
Screenshot: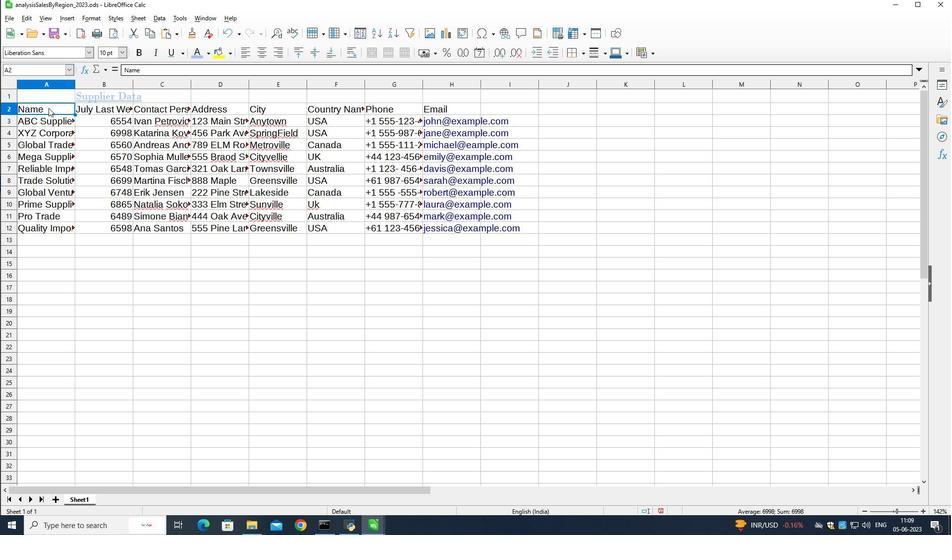
Action: Mouse moved to (300, 269)
Screenshot: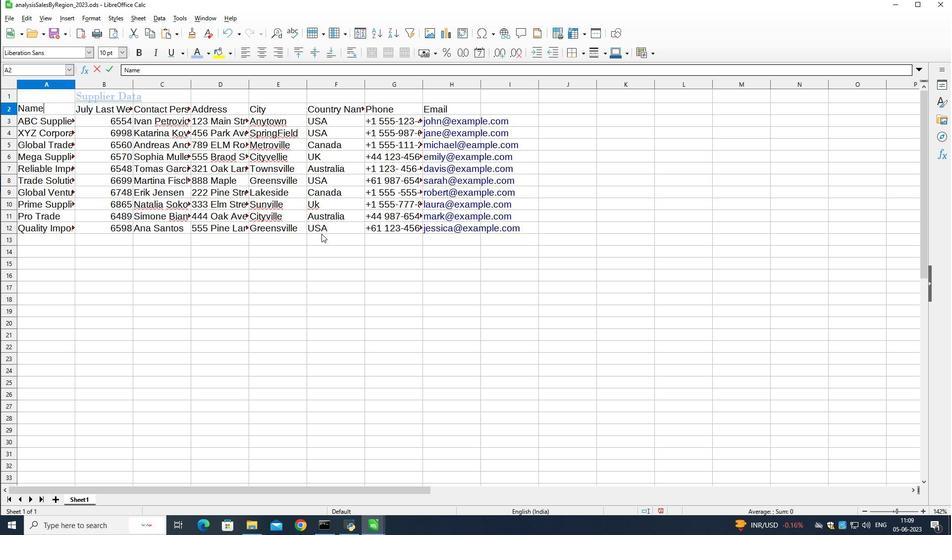 
Action: Mouse pressed left at (300, 269)
Screenshot: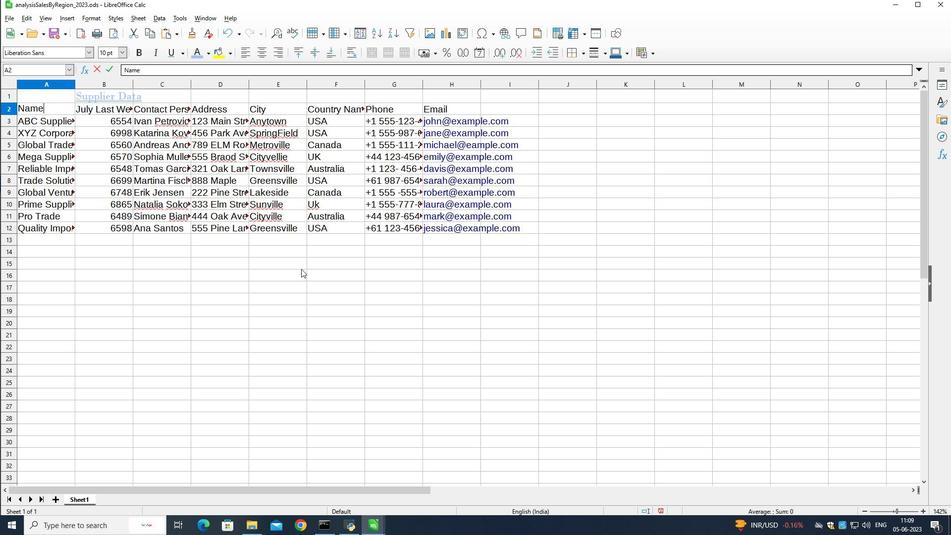 
Action: Mouse moved to (26, 110)
Screenshot: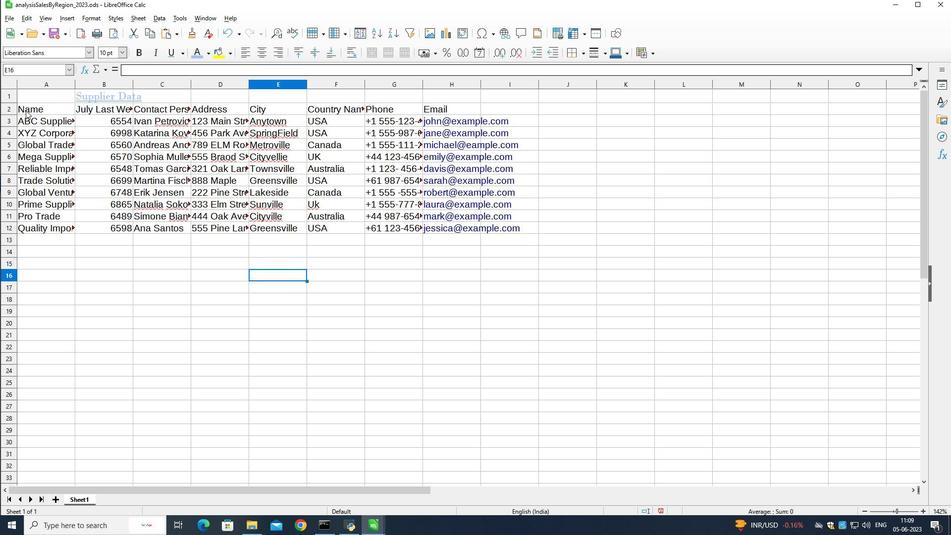 
Action: Mouse pressed left at (26, 110)
Screenshot: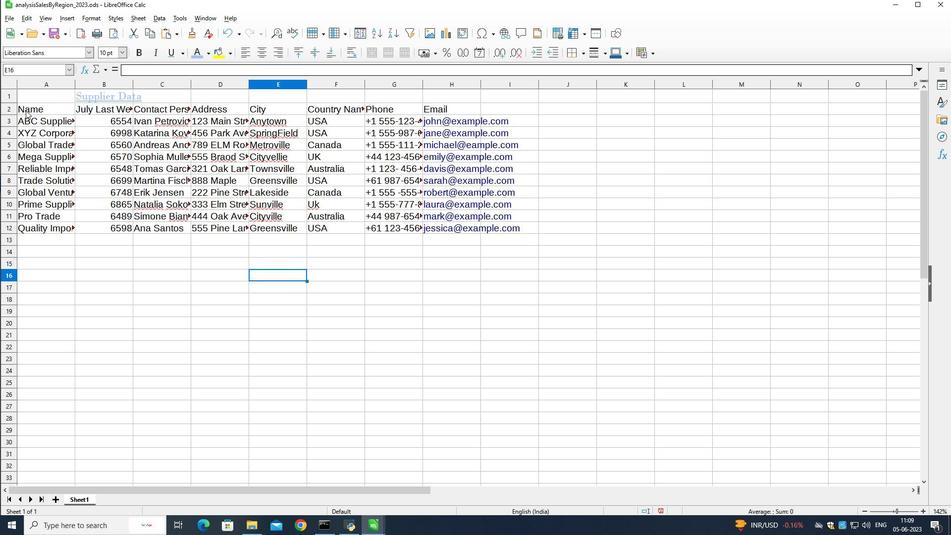 
Action: Mouse moved to (65, 58)
Screenshot: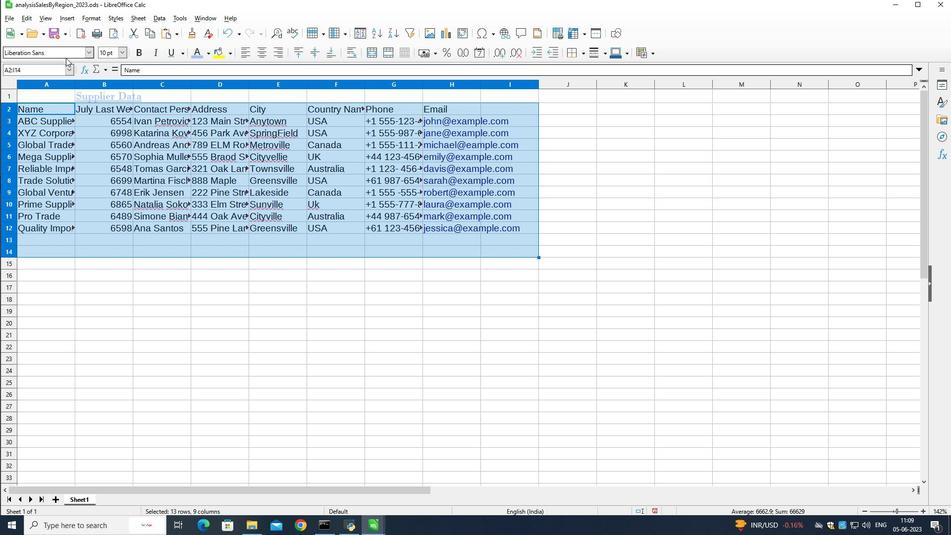 
Action: Mouse pressed left at (65, 58)
Screenshot: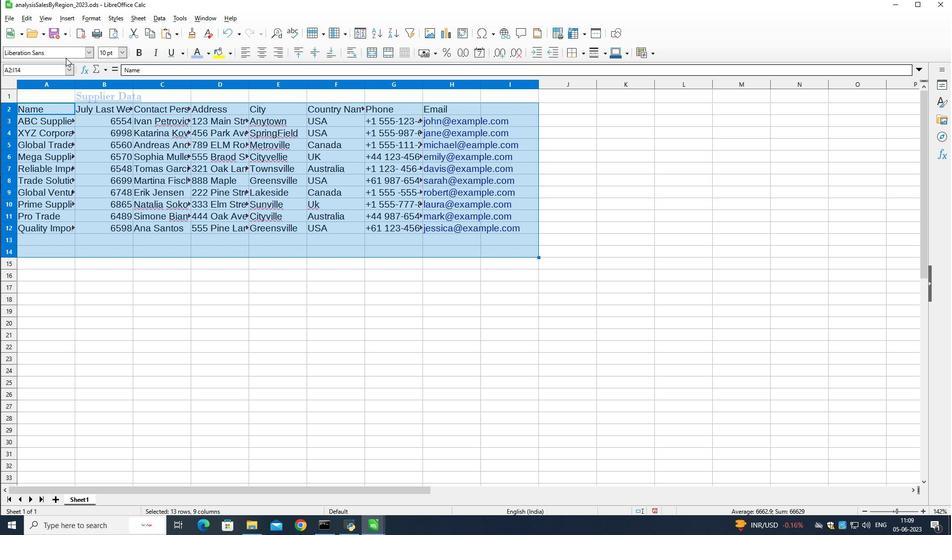 
Action: Mouse moved to (57, 55)
Screenshot: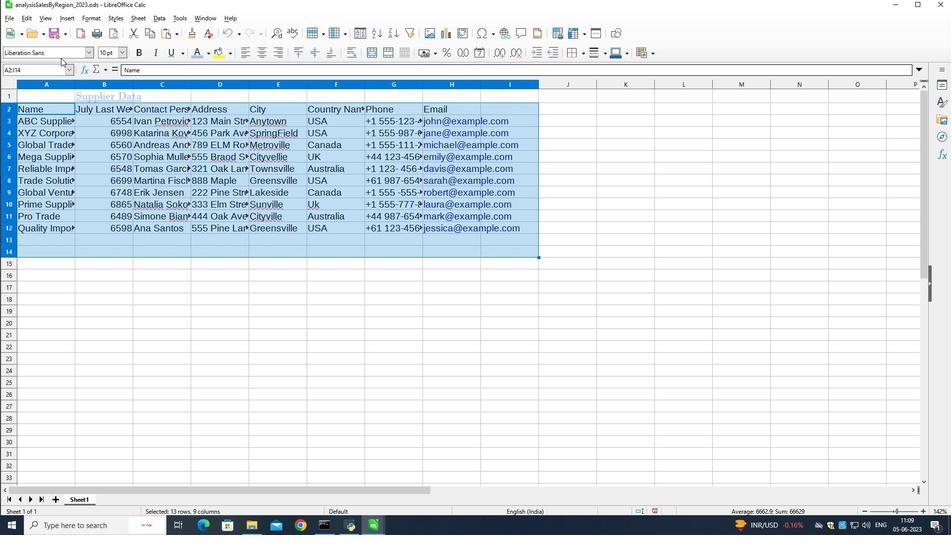 
Action: Mouse pressed left at (57, 55)
Screenshot: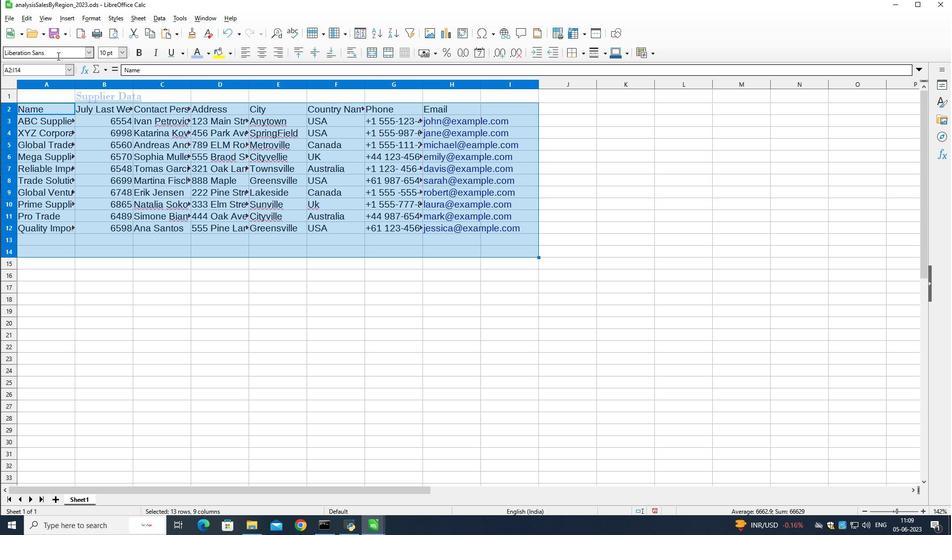 
Action: Mouse moved to (57, 55)
Screenshot: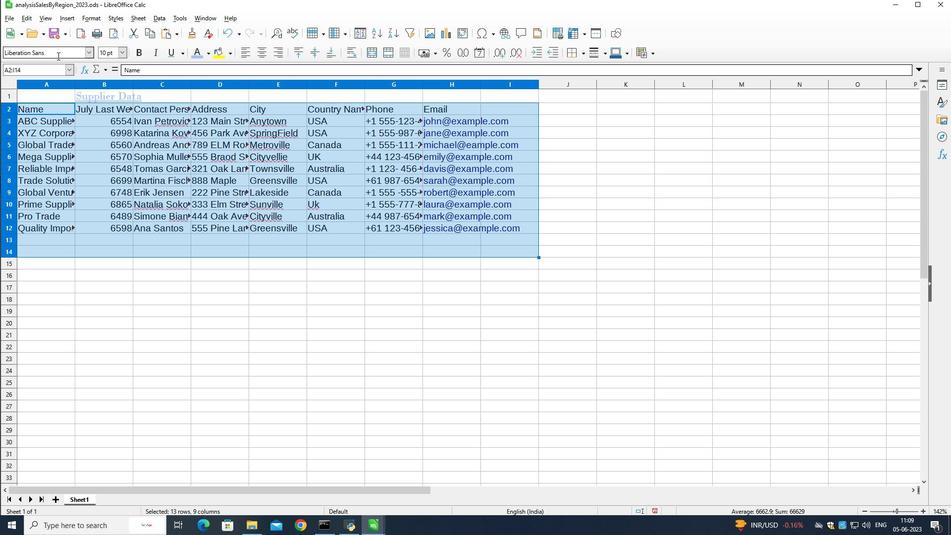 
Action: Mouse pressed left at (57, 55)
Screenshot: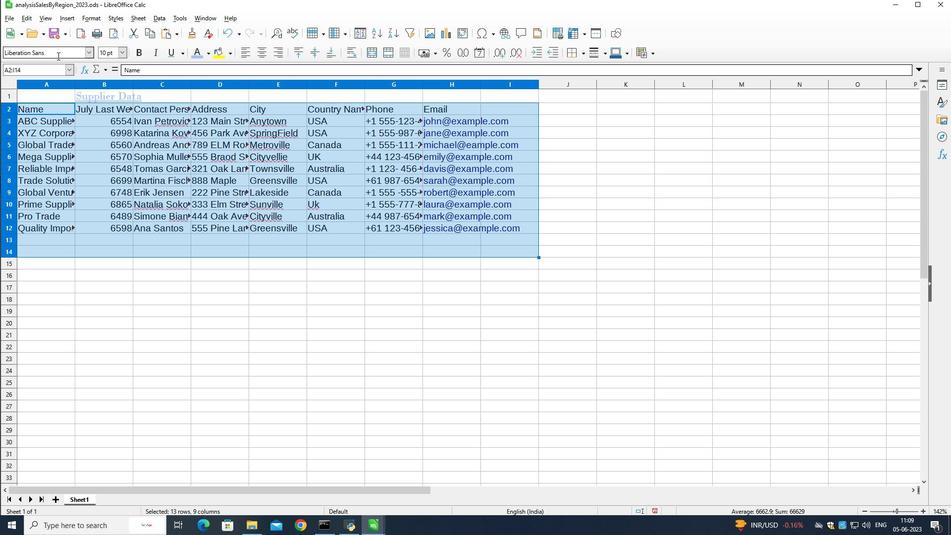 
Action: Mouse pressed left at (57, 55)
Screenshot: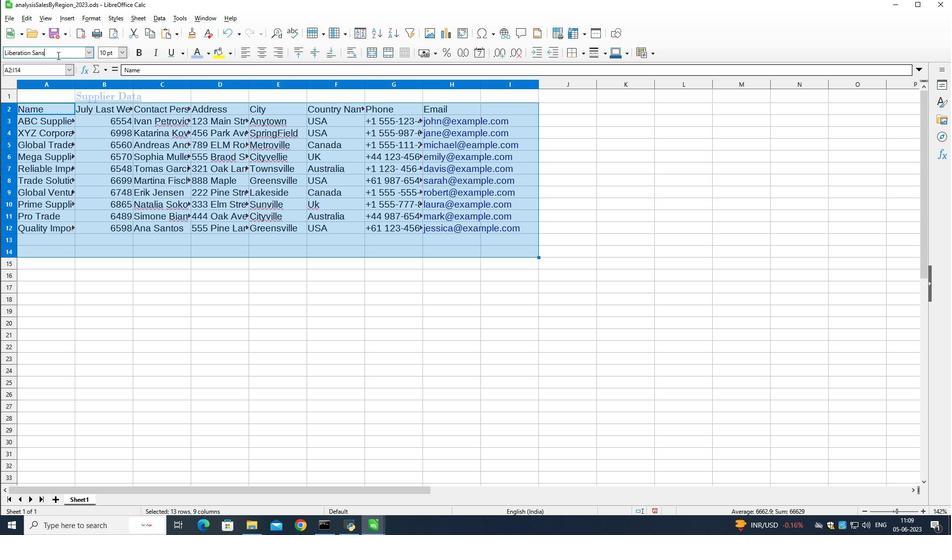 
Action: Mouse moved to (72, 54)
Screenshot: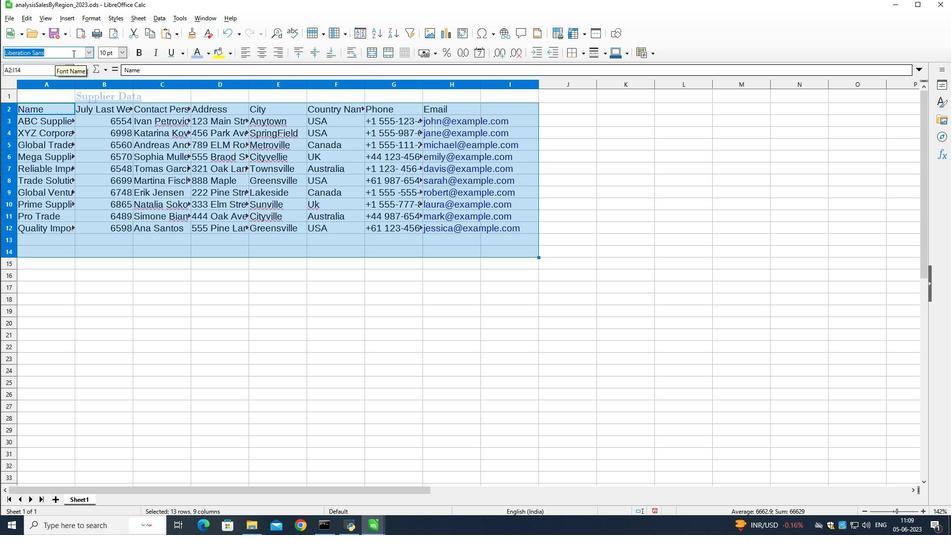 
Action: Key pressed <Key.shift>Audaluand<Key.backspace><Key.backspace><Key.backspace>sand<Key.enter>
Screenshot: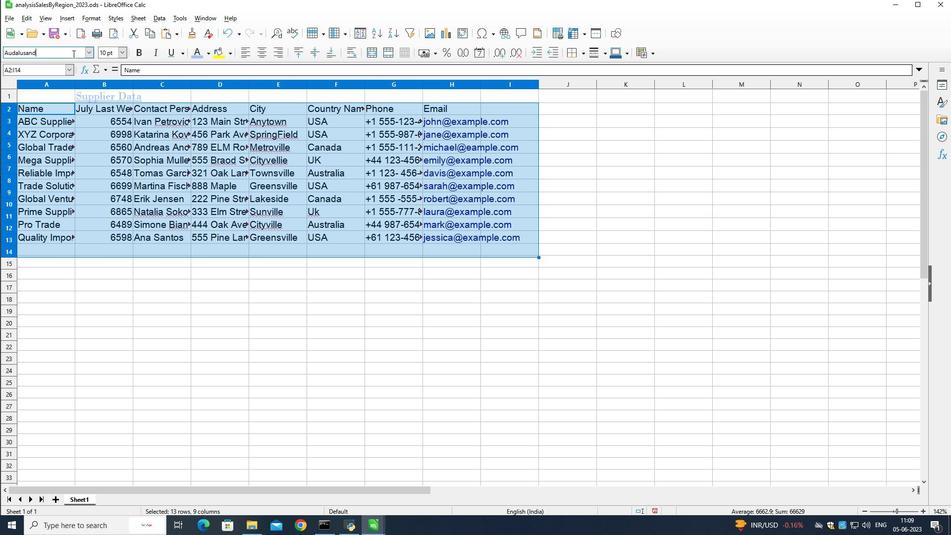 
Action: Mouse moved to (126, 49)
Screenshot: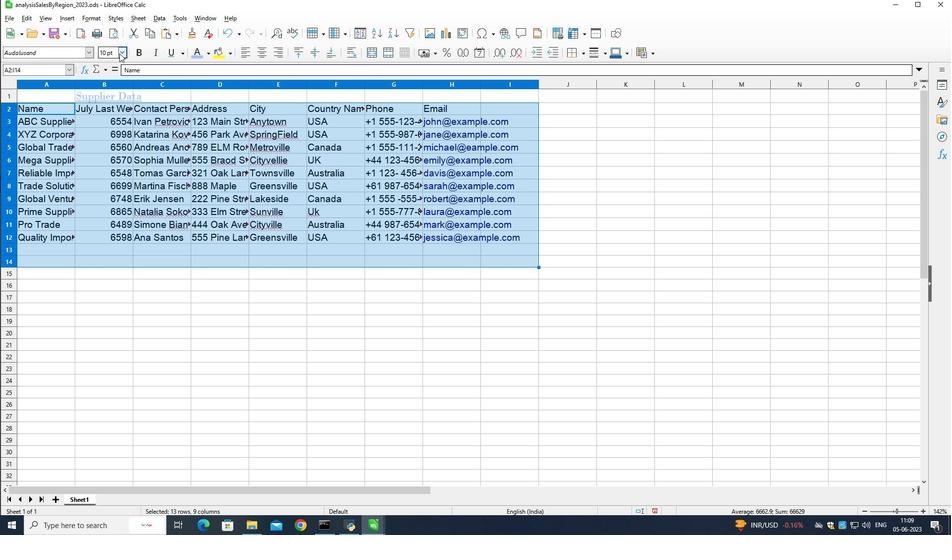 
Action: Mouse pressed left at (126, 49)
Screenshot: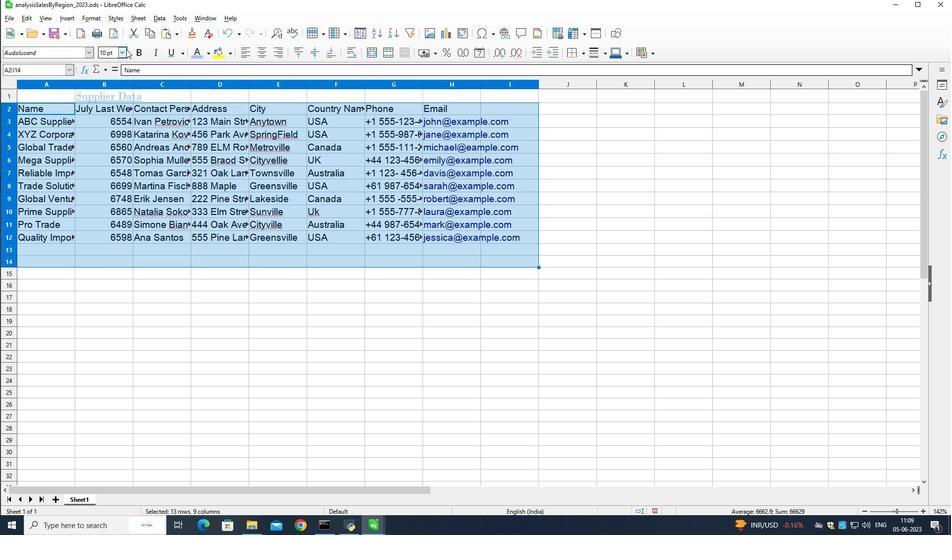 
Action: Mouse moved to (109, 118)
Screenshot: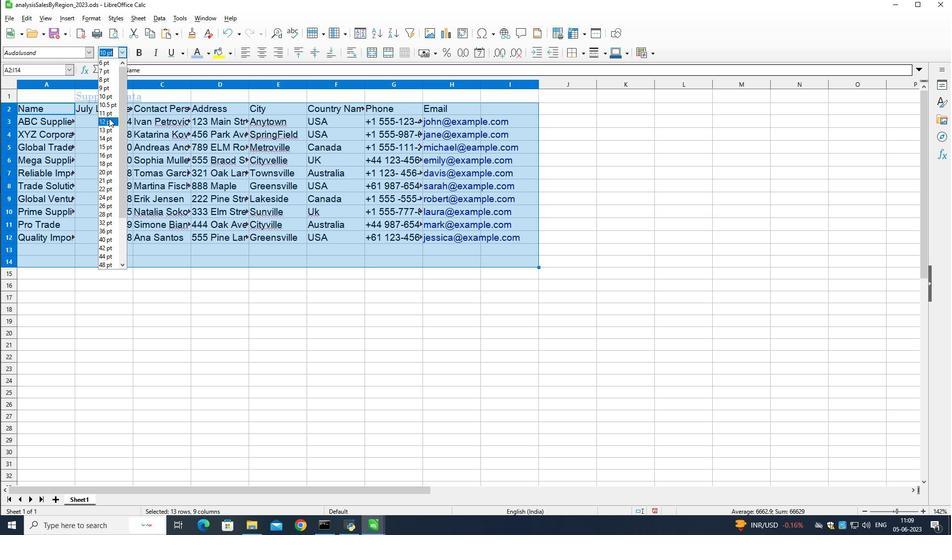 
Action: Mouse pressed left at (109, 118)
Screenshot: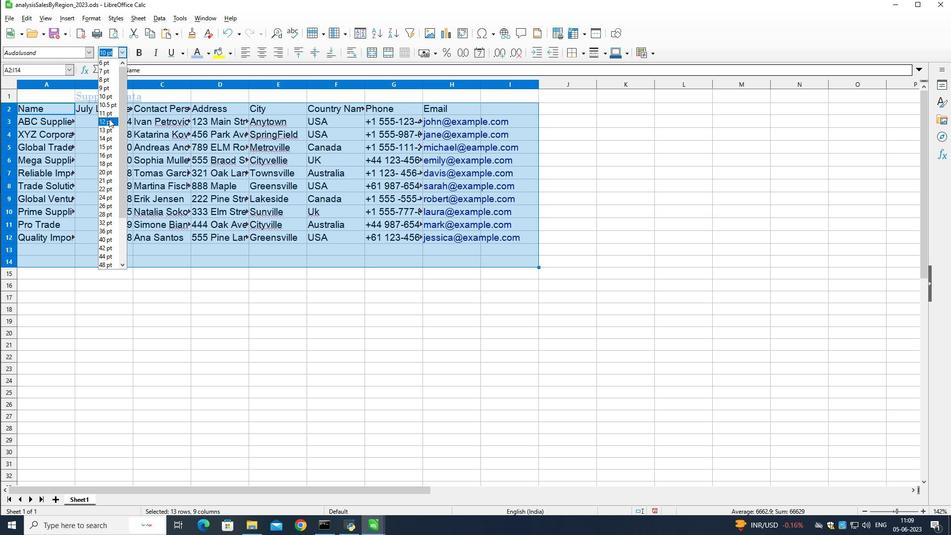 
Action: Mouse moved to (582, 262)
Screenshot: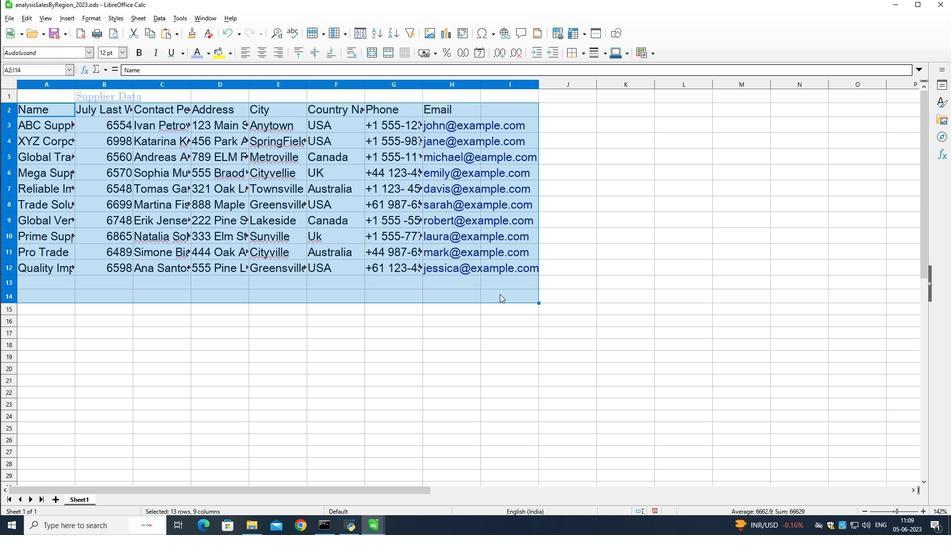 
Action: Mouse pressed left at (582, 262)
Screenshot: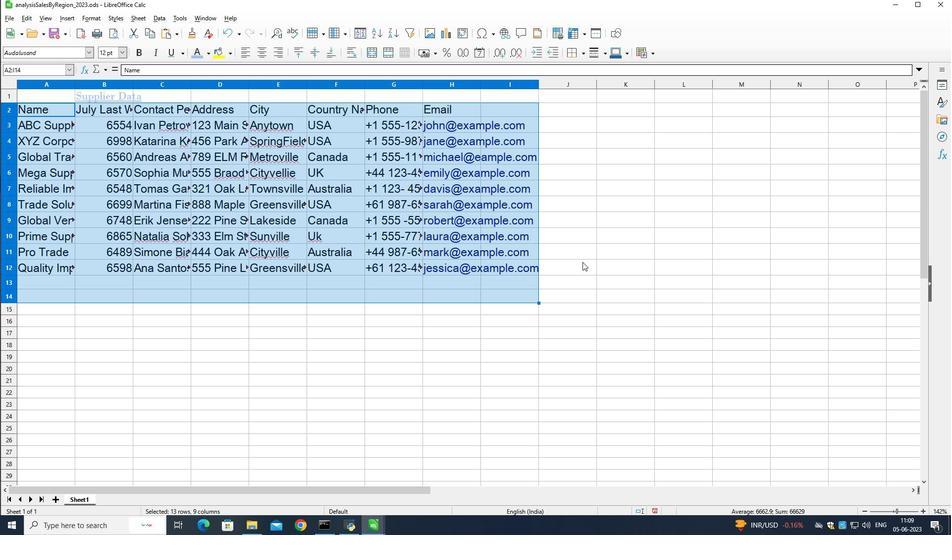 
Action: Mouse moved to (24, 97)
Screenshot: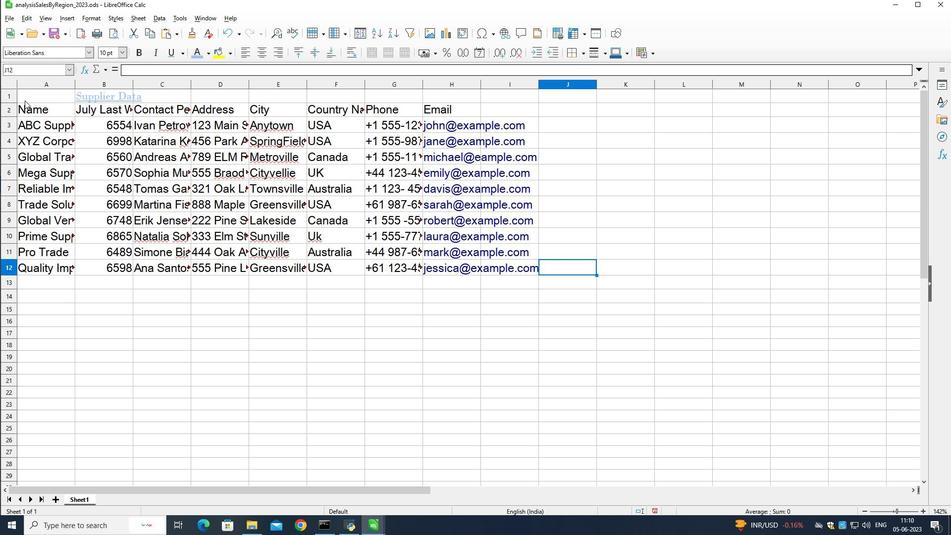 
Action: Mouse pressed left at (24, 97)
Screenshot: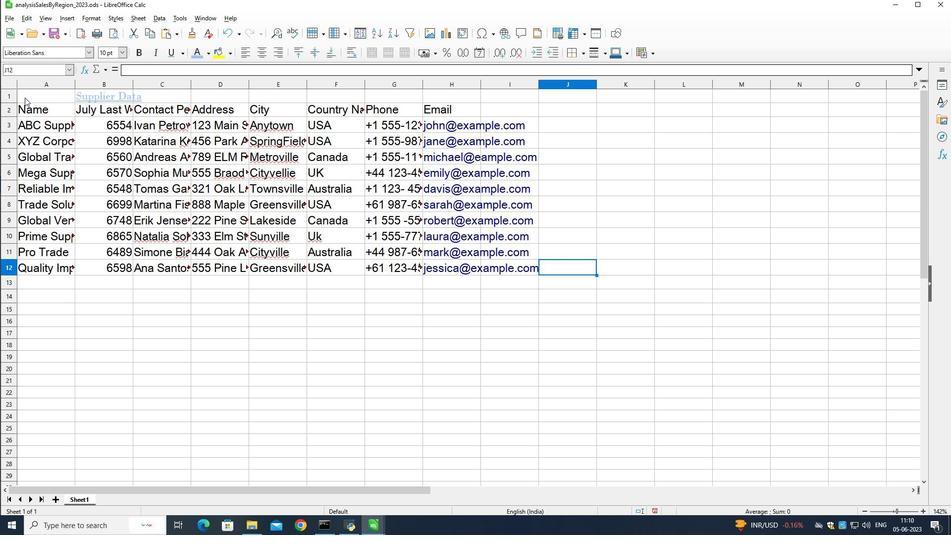 
Action: Mouse moved to (282, 50)
Screenshot: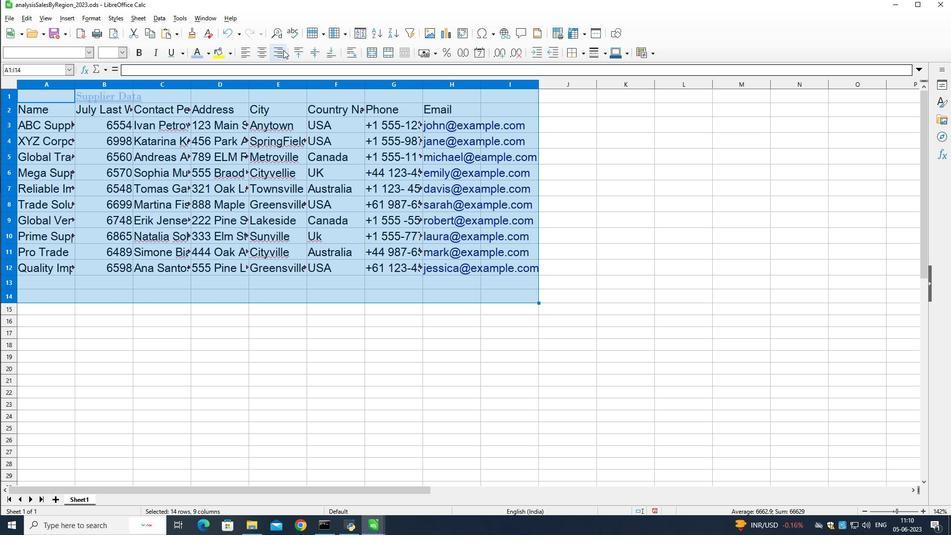 
Action: Mouse pressed left at (282, 50)
Screenshot: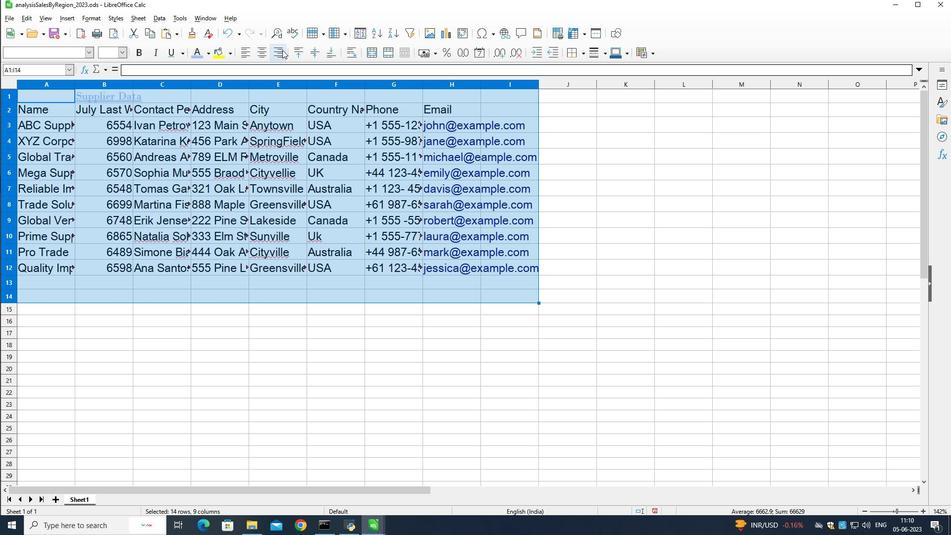 
Action: Mouse moved to (714, 243)
Screenshot: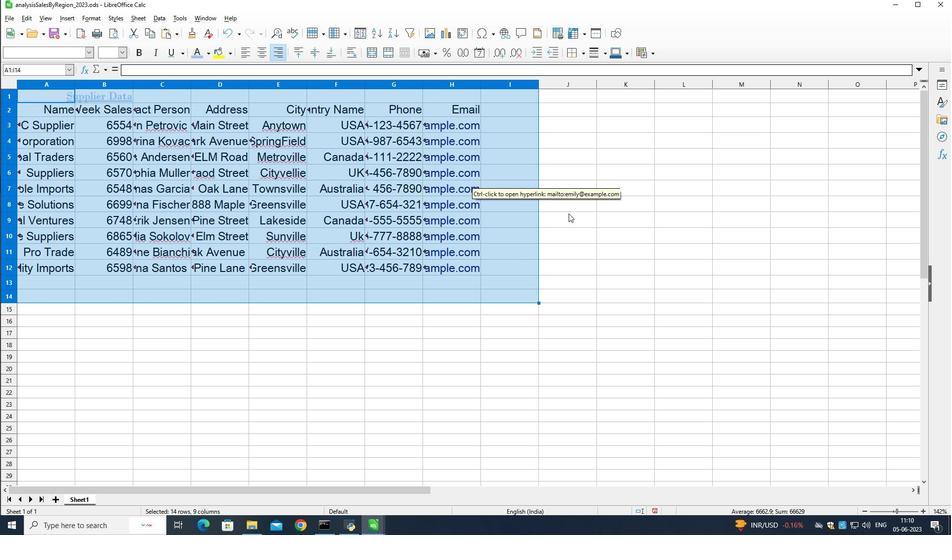 
Action: Mouse pressed left at (714, 243)
Screenshot: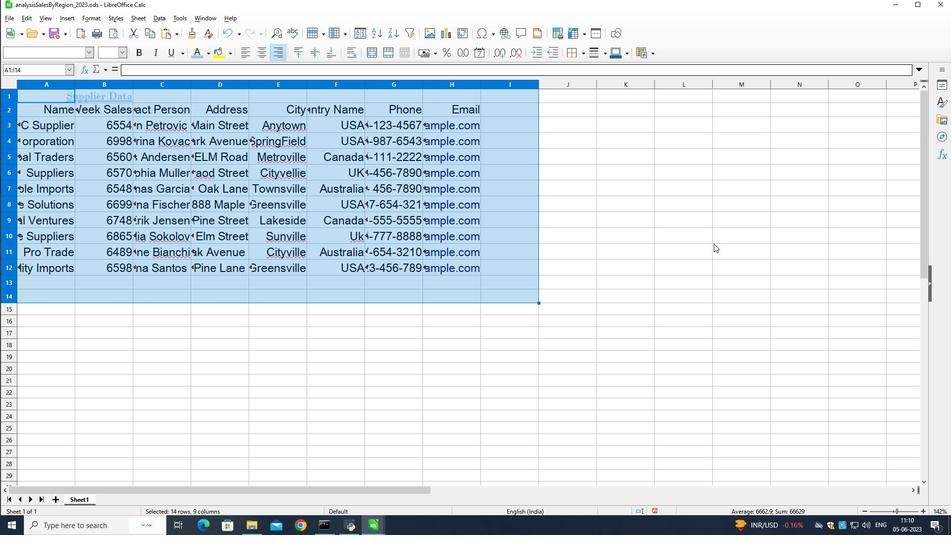
Action: Key pressed ctrl+S
Screenshot: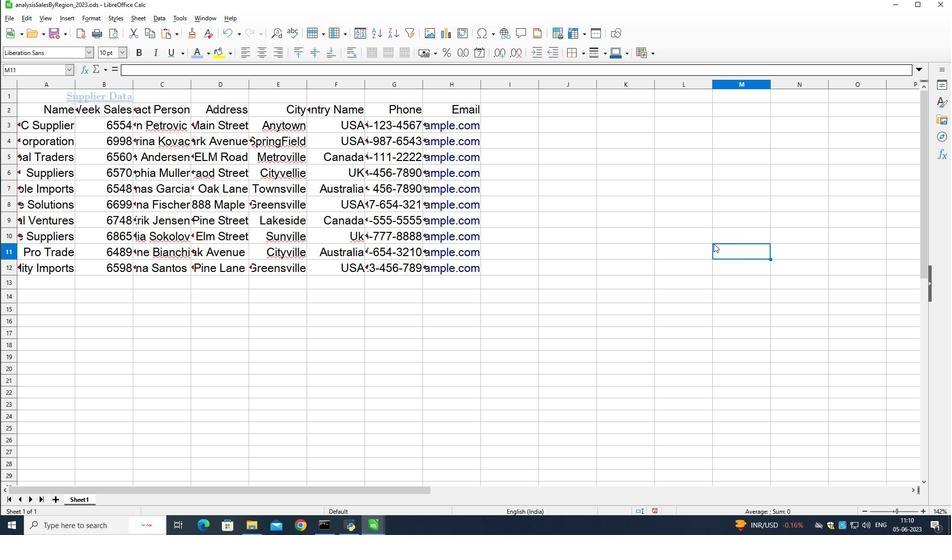 
